Task: Search one way flight ticket for 2 adults, 2 children, 2 infants in seat in first from Bloomington/normal: Central Illinois Regional Airport At Bloomington-normal to Riverton: Central Wyoming Regional Airport (was Riverton Regional) on 5-4-2023. Choice of flights is Royal air maroc. Number of bags: 2 checked bags. Price is upto 86000. Outbound departure time preference is 17:15.
Action: Mouse moved to (328, 315)
Screenshot: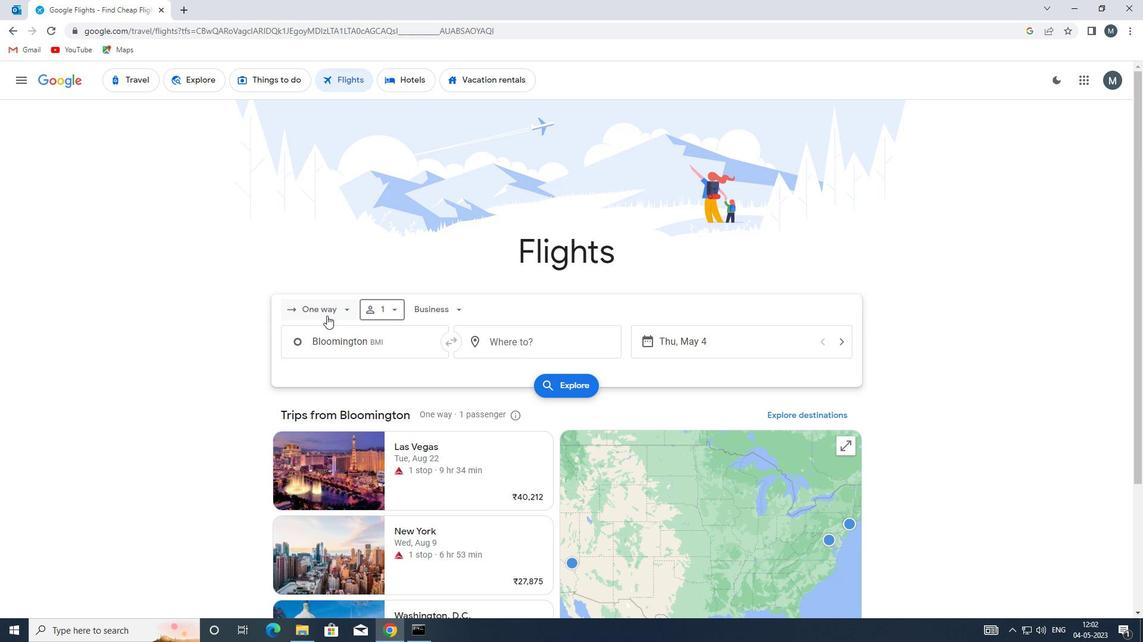 
Action: Mouse pressed left at (328, 315)
Screenshot: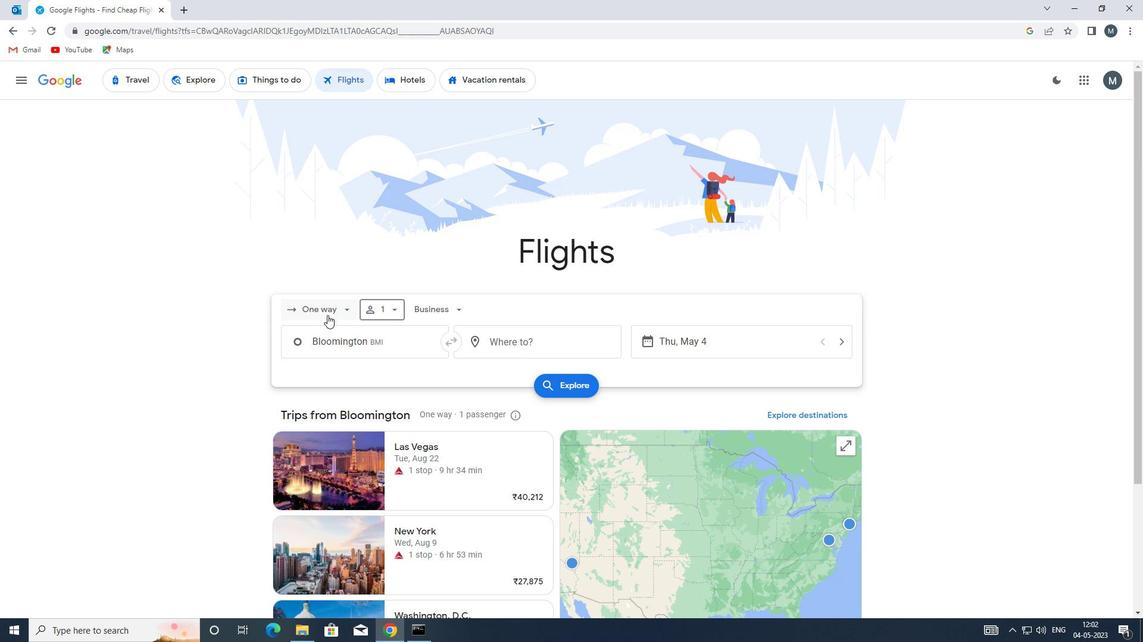 
Action: Mouse moved to (322, 366)
Screenshot: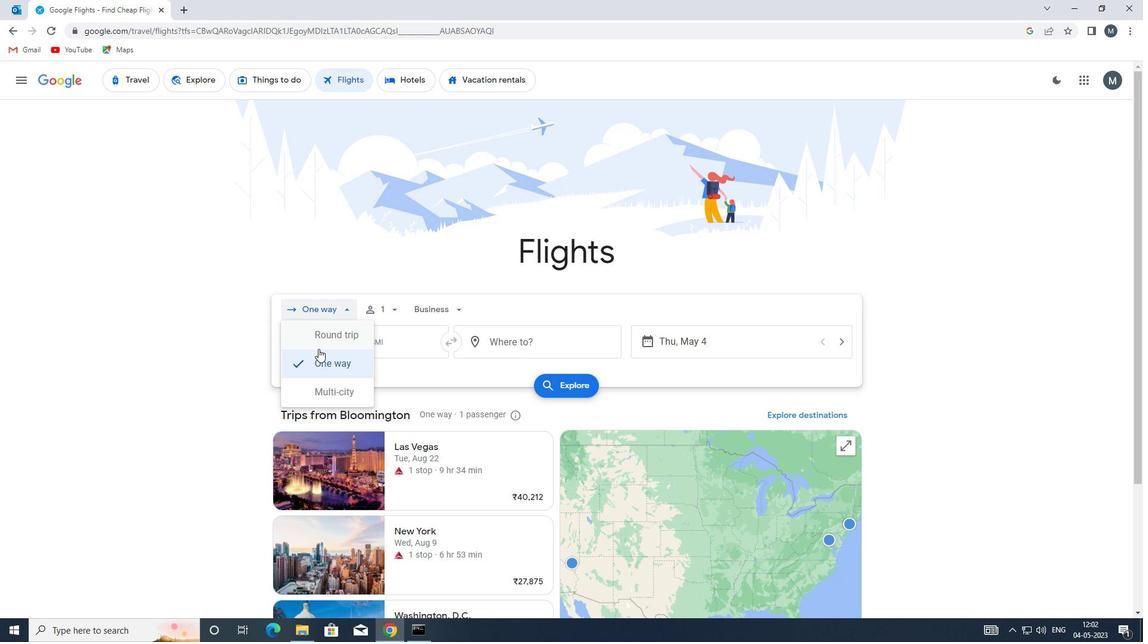 
Action: Mouse pressed left at (322, 366)
Screenshot: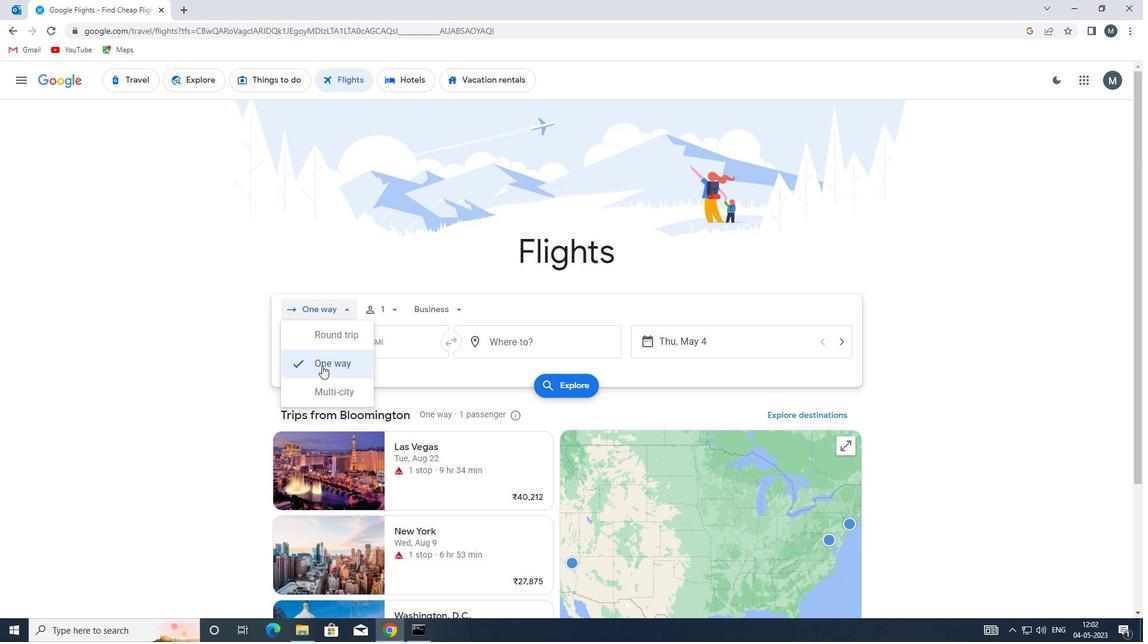 
Action: Mouse moved to (397, 314)
Screenshot: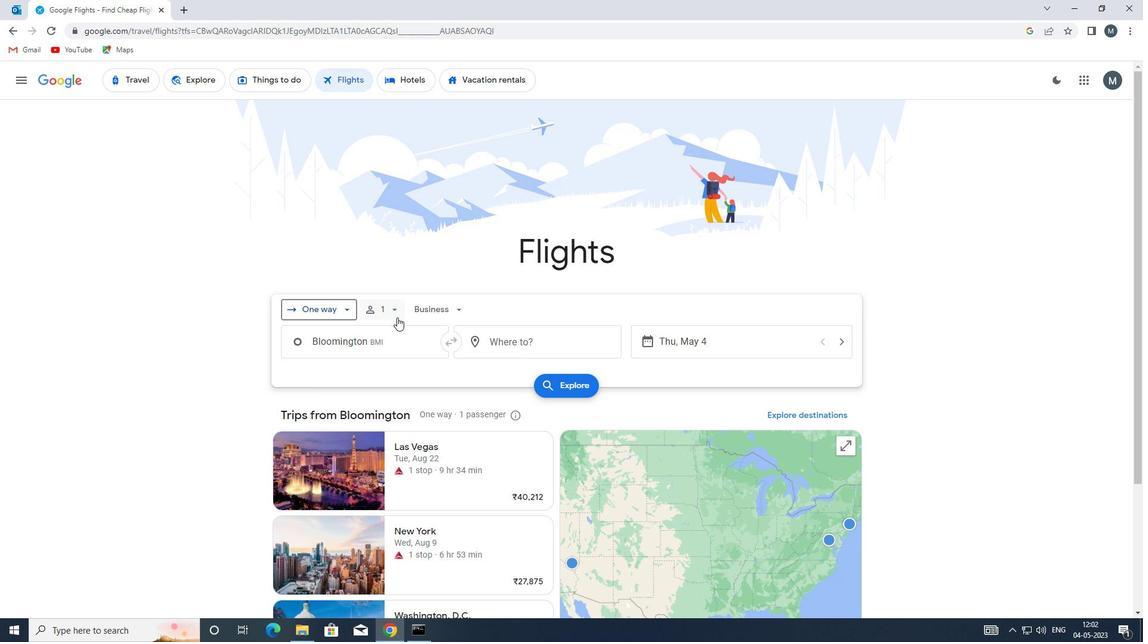 
Action: Mouse pressed left at (397, 314)
Screenshot: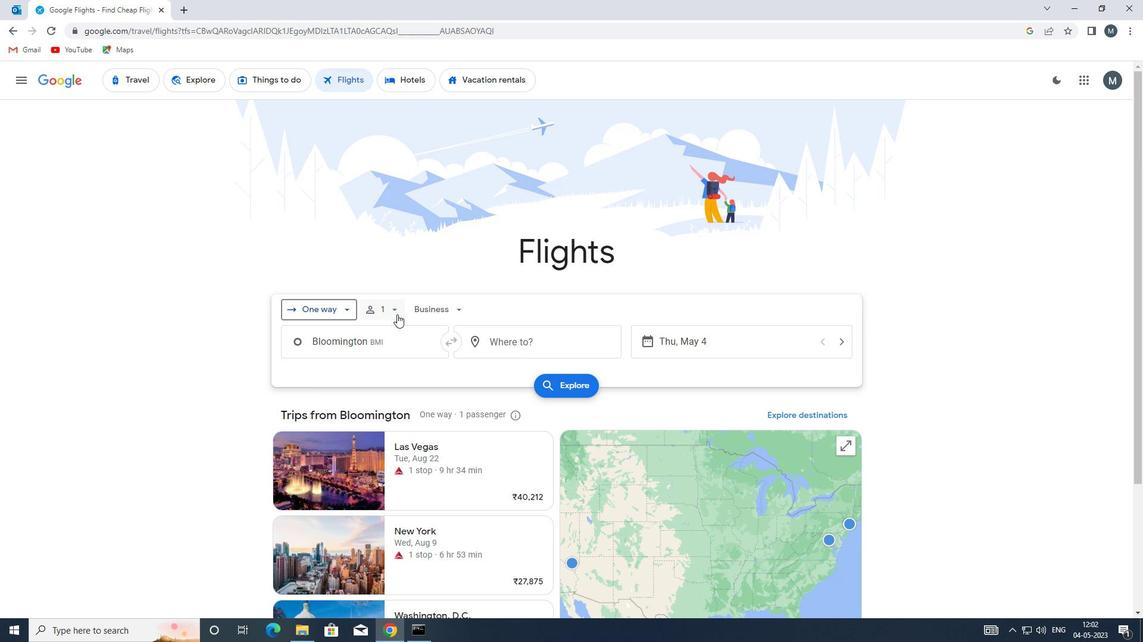 
Action: Mouse moved to (485, 339)
Screenshot: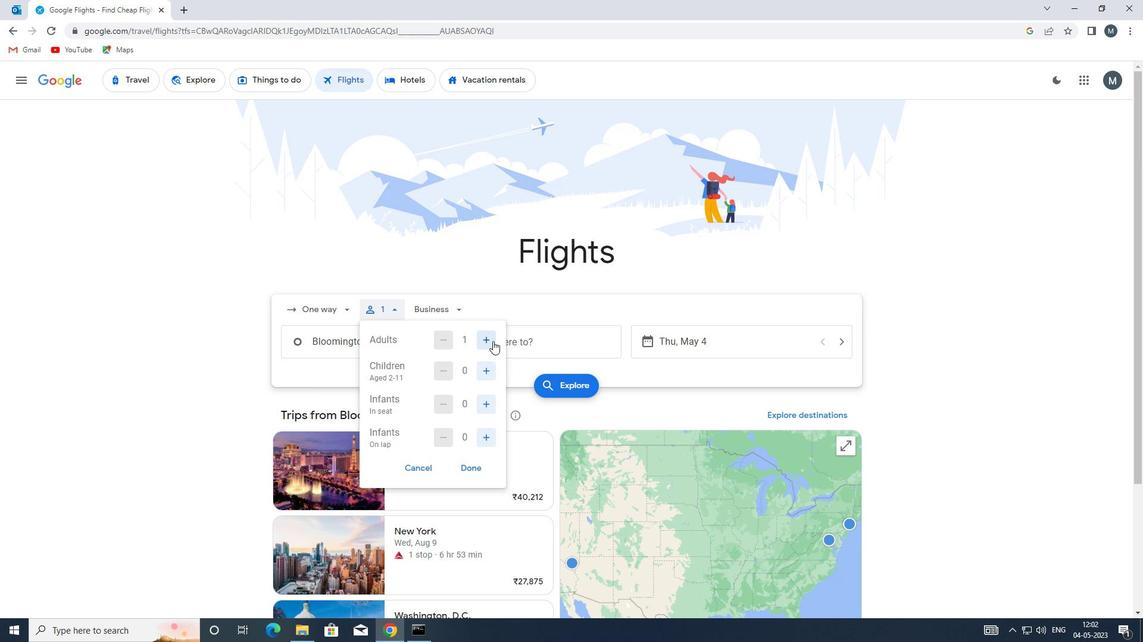 
Action: Mouse pressed left at (485, 339)
Screenshot: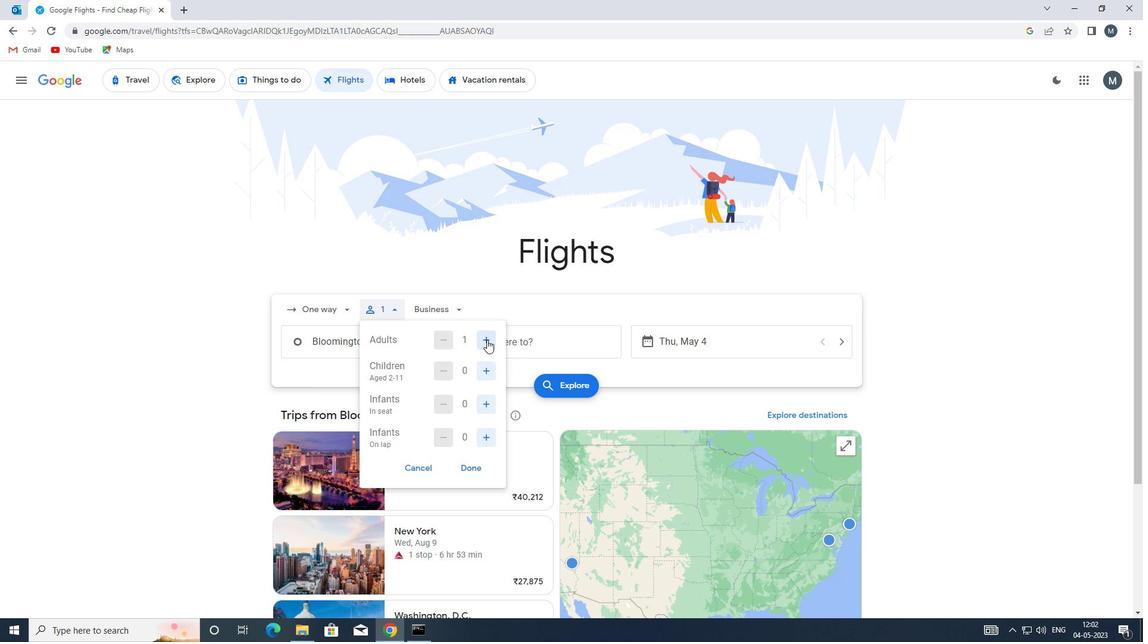 
Action: Mouse moved to (483, 366)
Screenshot: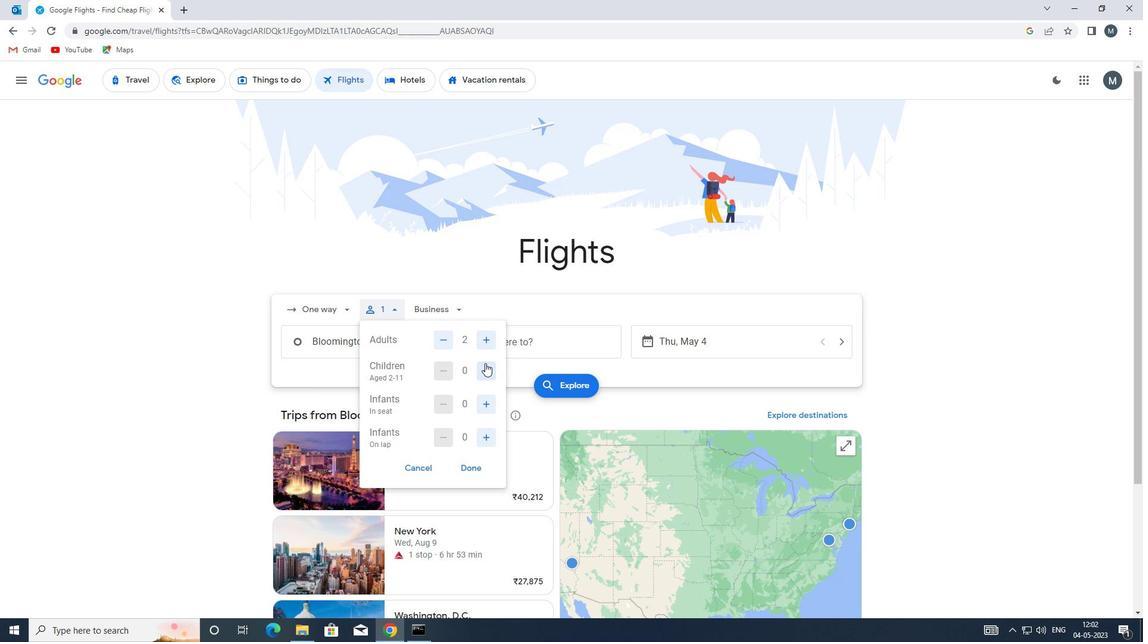 
Action: Mouse pressed left at (483, 366)
Screenshot: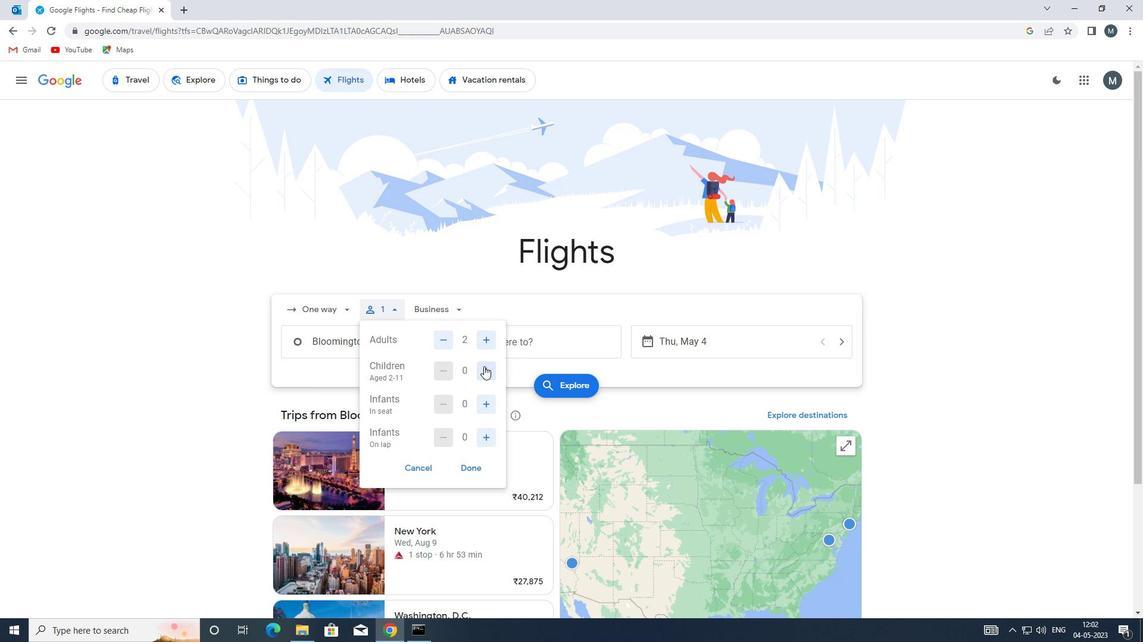 
Action: Mouse moved to (483, 367)
Screenshot: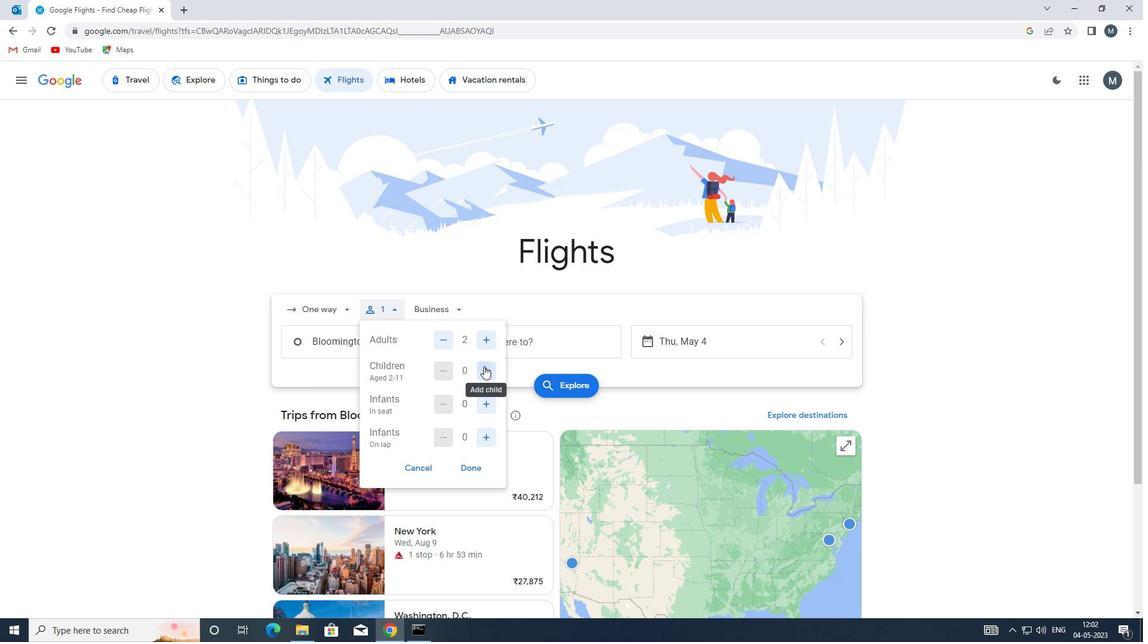 
Action: Mouse pressed left at (483, 367)
Screenshot: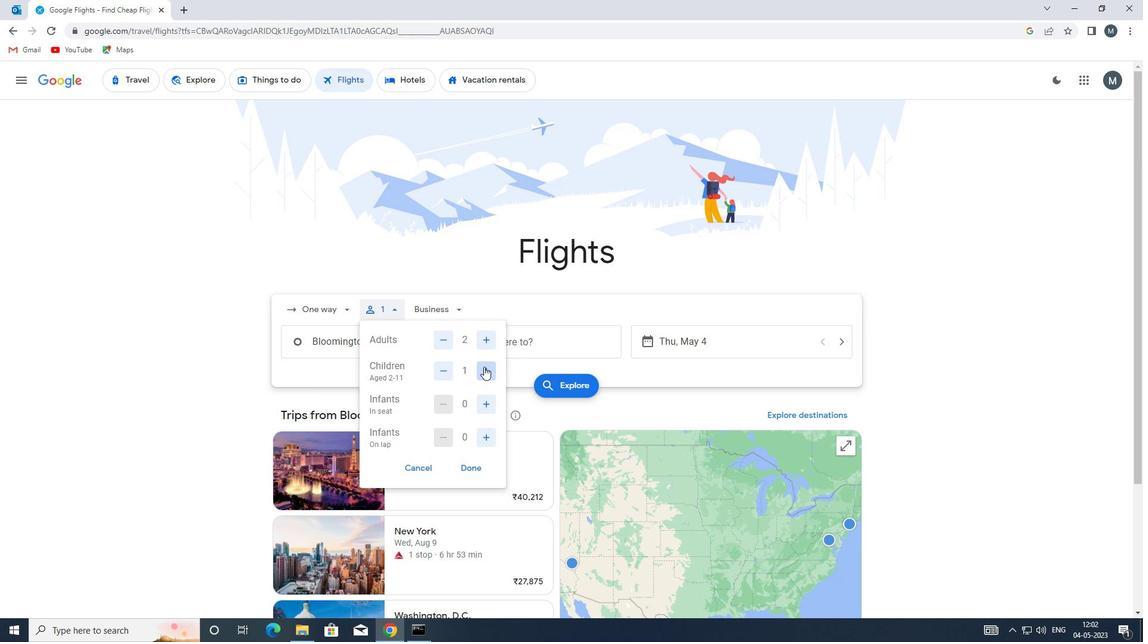 
Action: Mouse moved to (486, 400)
Screenshot: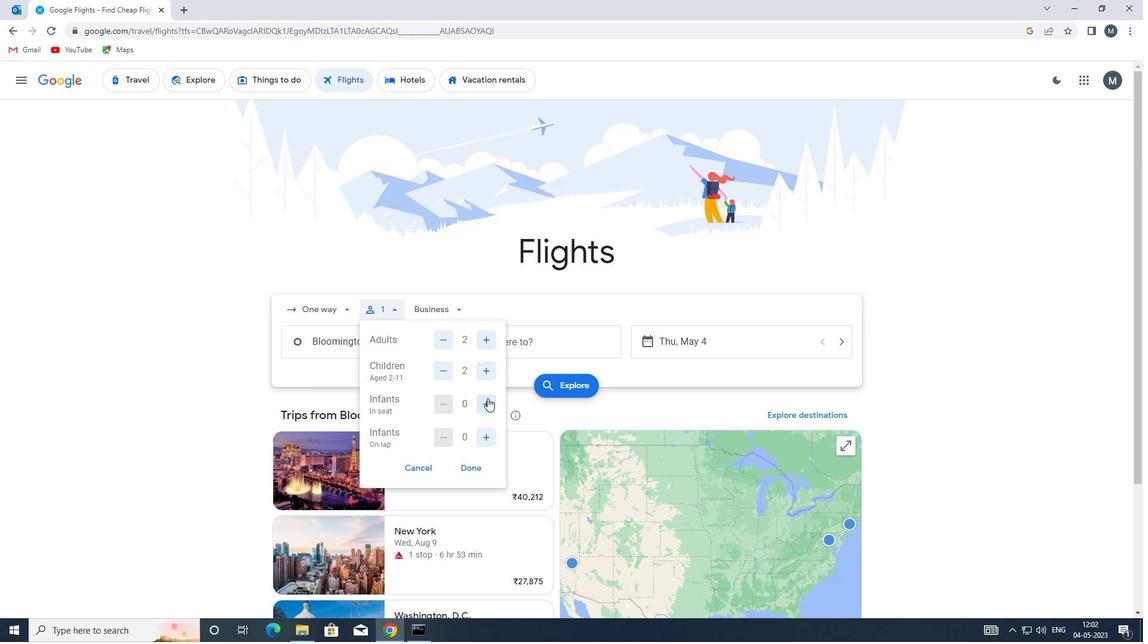 
Action: Mouse pressed left at (486, 400)
Screenshot: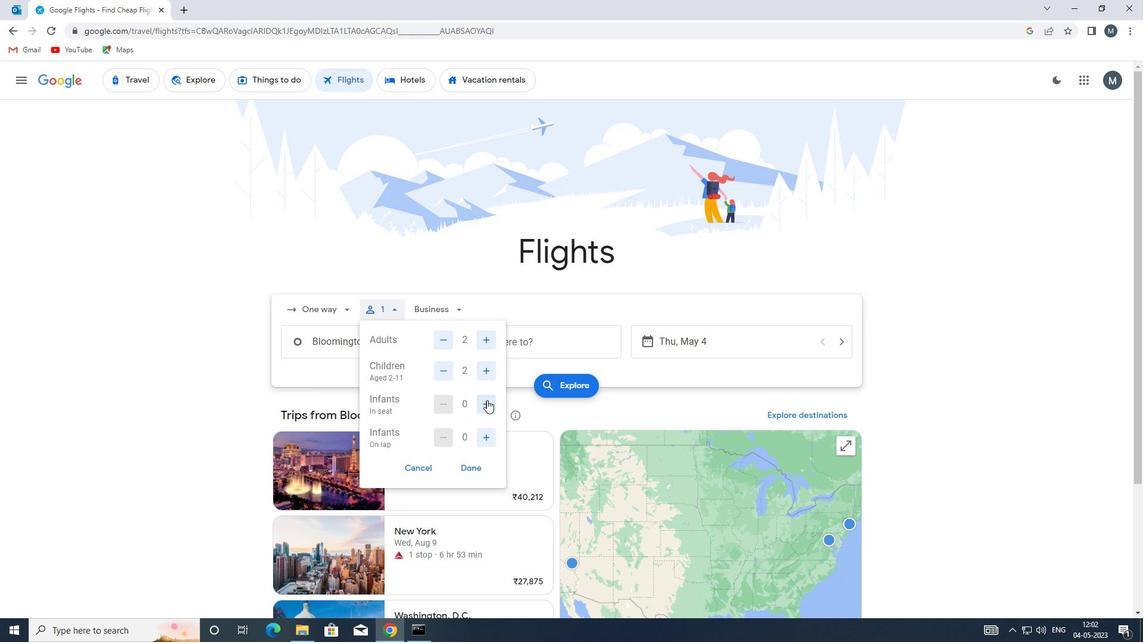 
Action: Mouse moved to (485, 400)
Screenshot: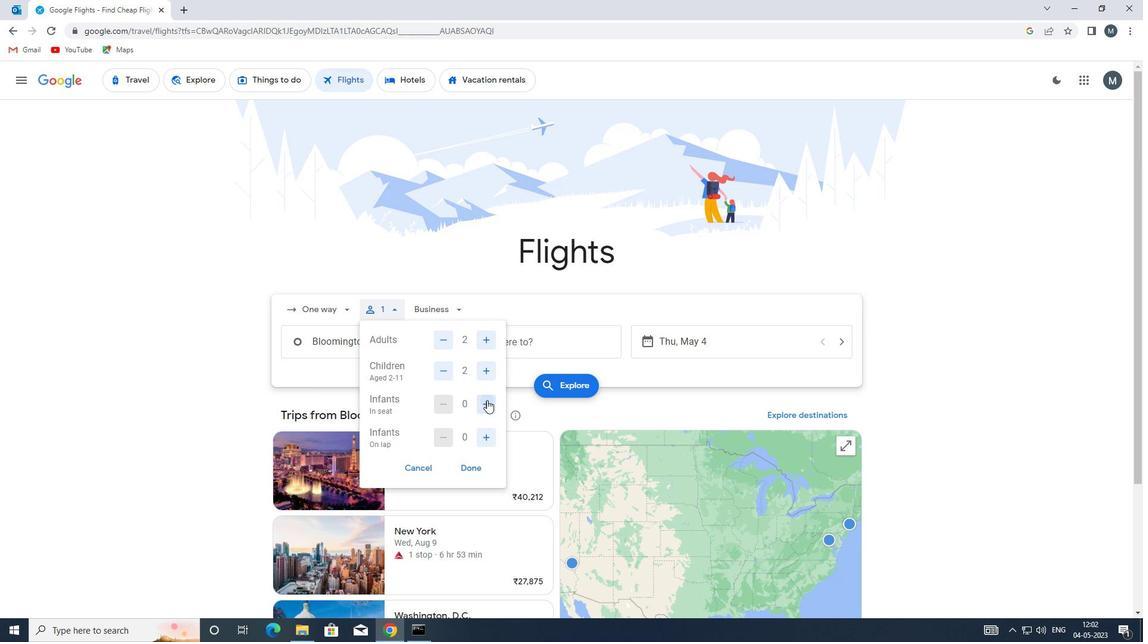 
Action: Mouse pressed left at (485, 400)
Screenshot: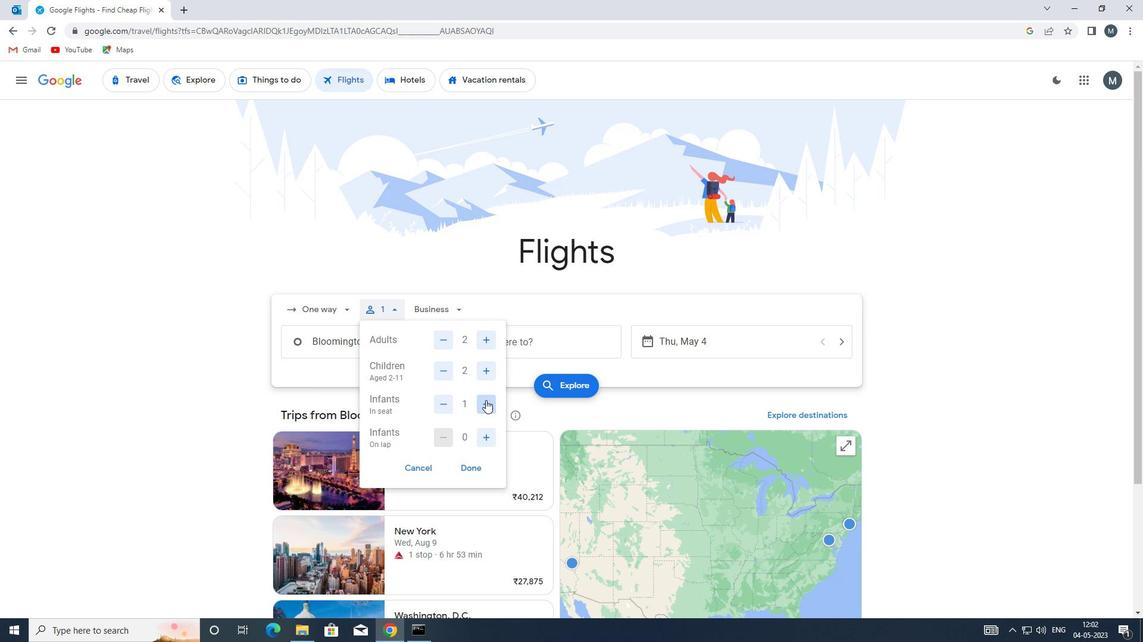 
Action: Mouse moved to (478, 466)
Screenshot: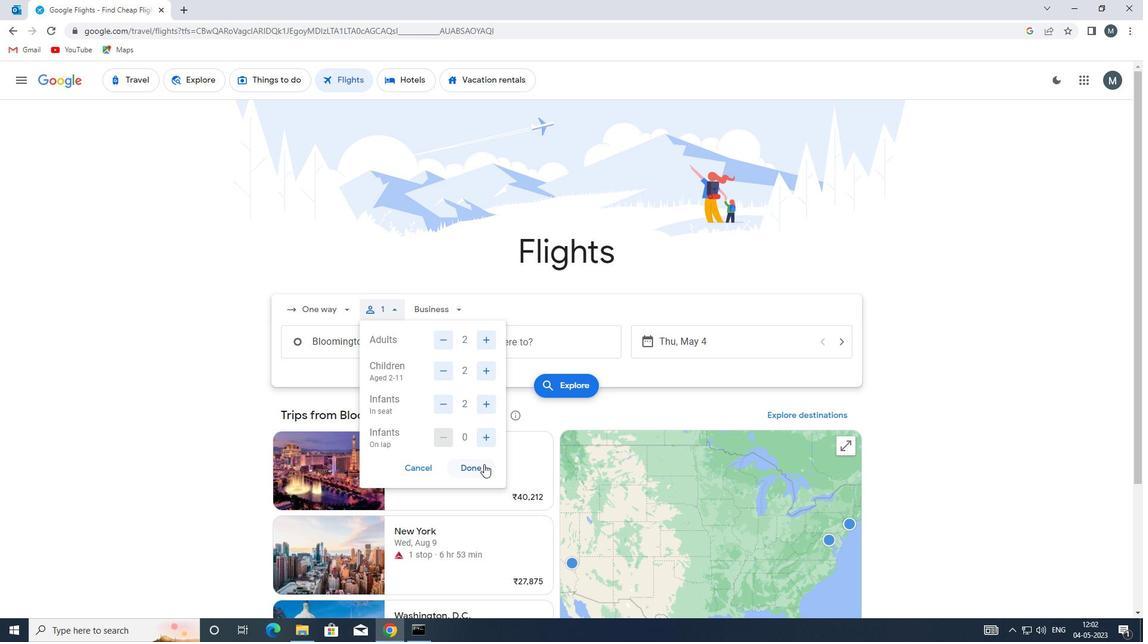
Action: Mouse pressed left at (478, 466)
Screenshot: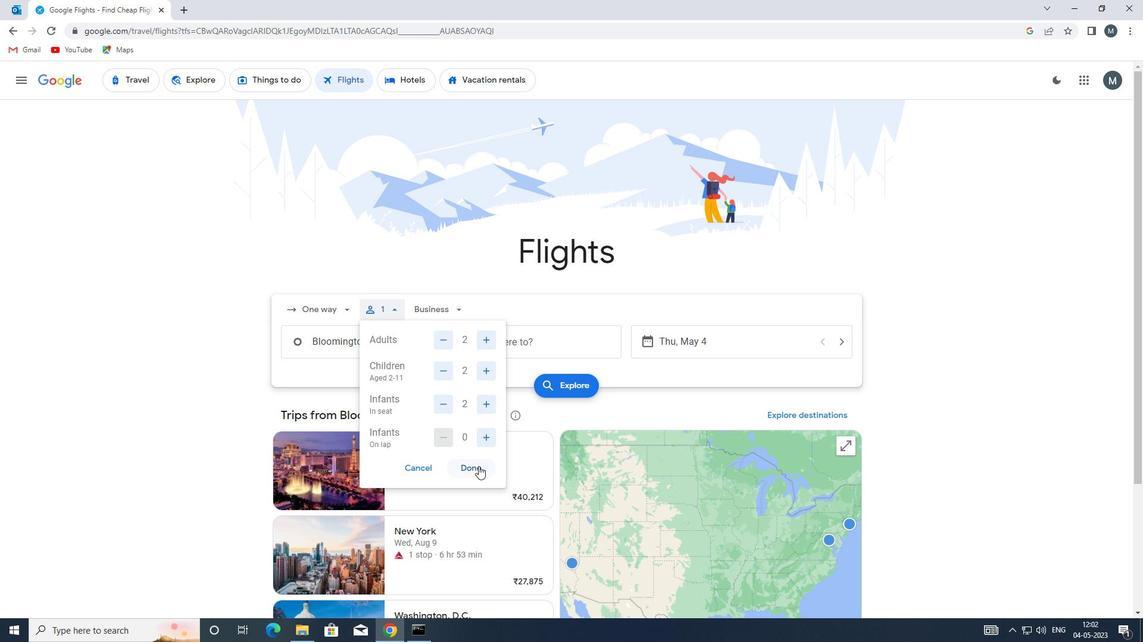 
Action: Mouse moved to (460, 314)
Screenshot: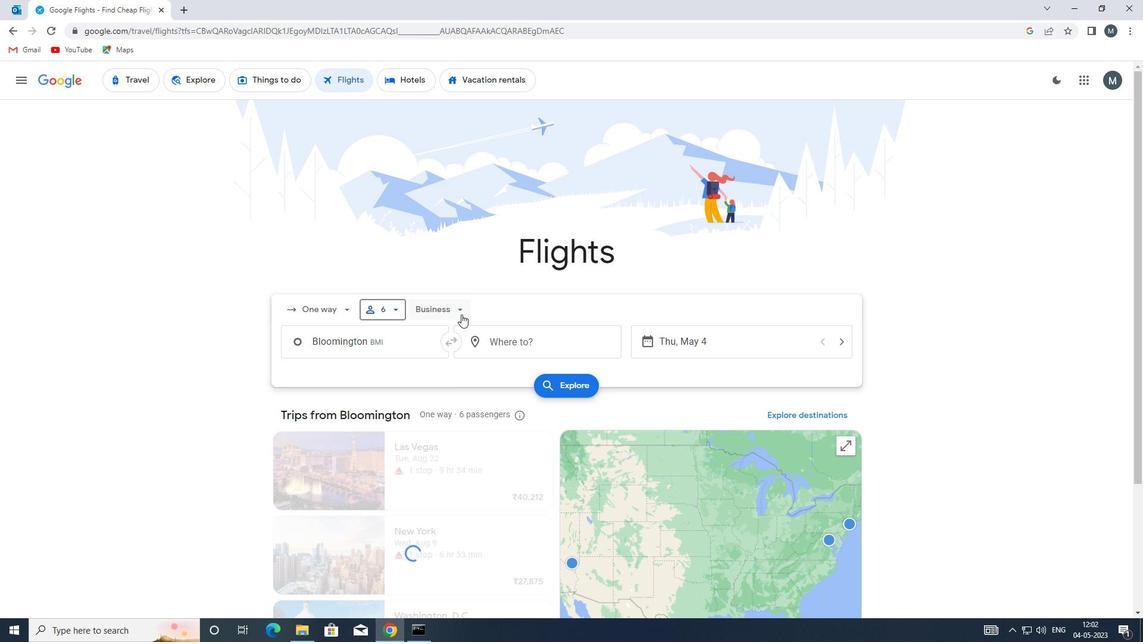 
Action: Mouse pressed left at (460, 314)
Screenshot: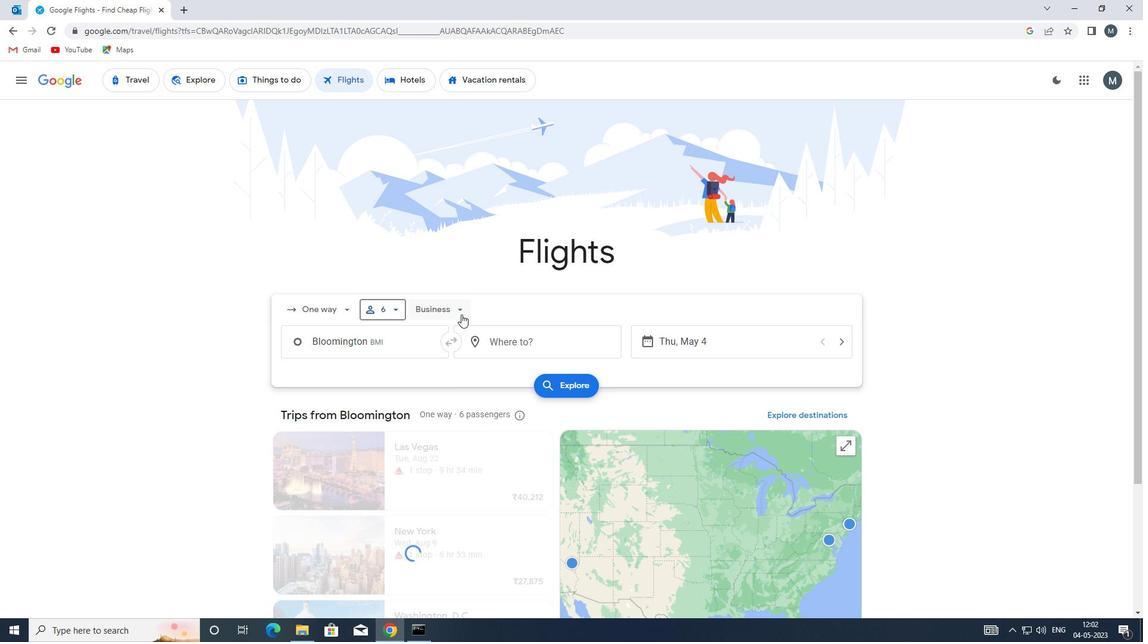 
Action: Mouse moved to (471, 417)
Screenshot: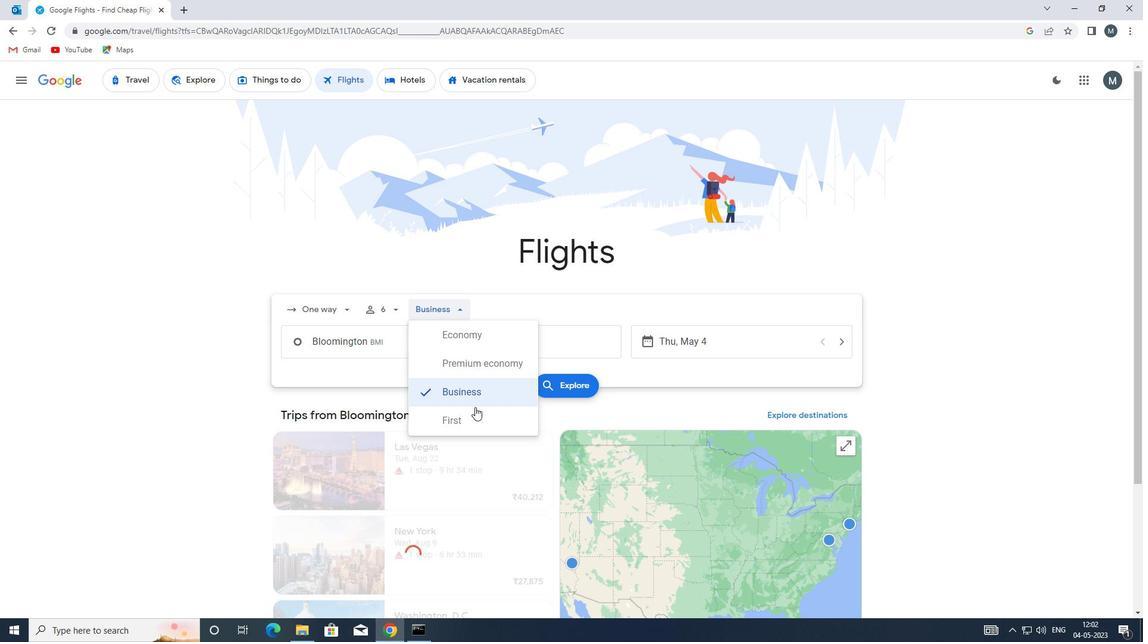 
Action: Mouse pressed left at (471, 417)
Screenshot: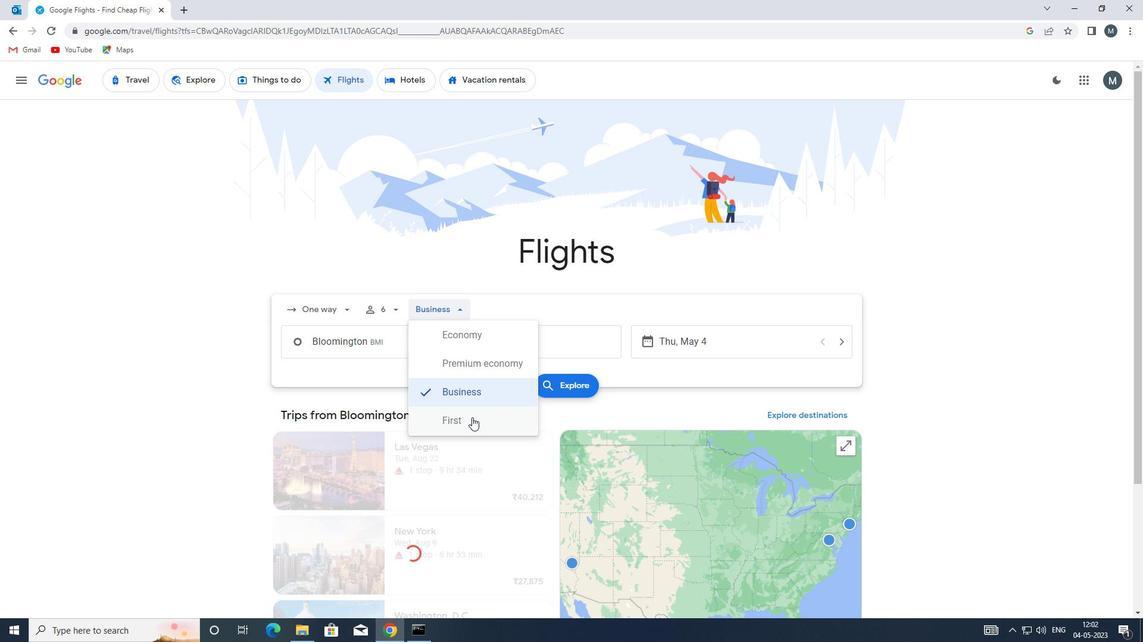 
Action: Mouse moved to (380, 343)
Screenshot: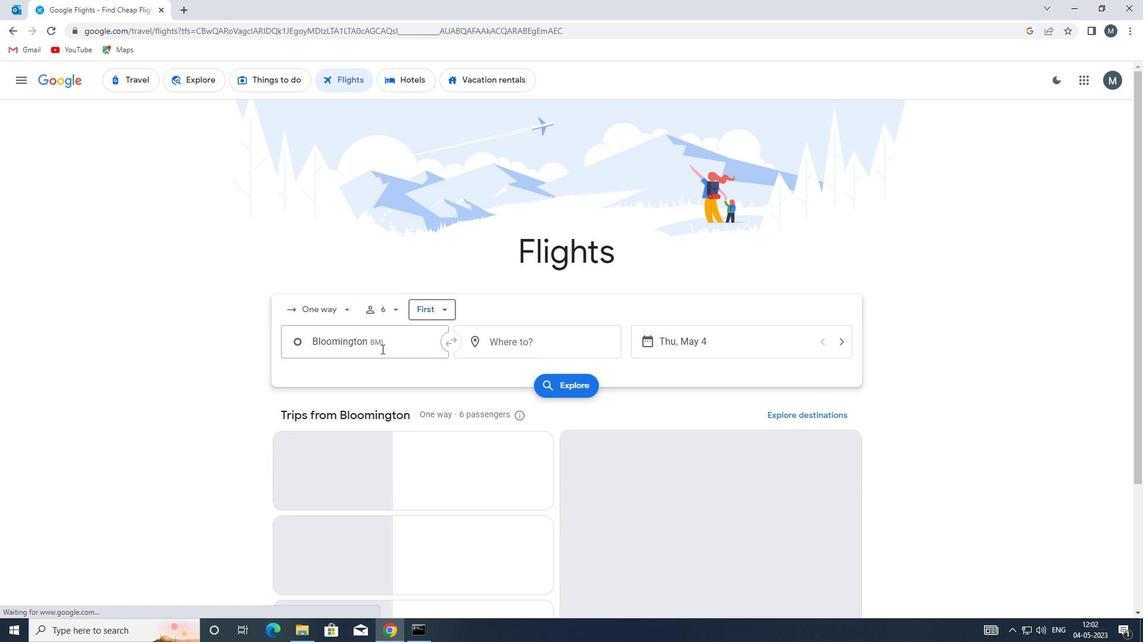 
Action: Mouse pressed left at (380, 343)
Screenshot: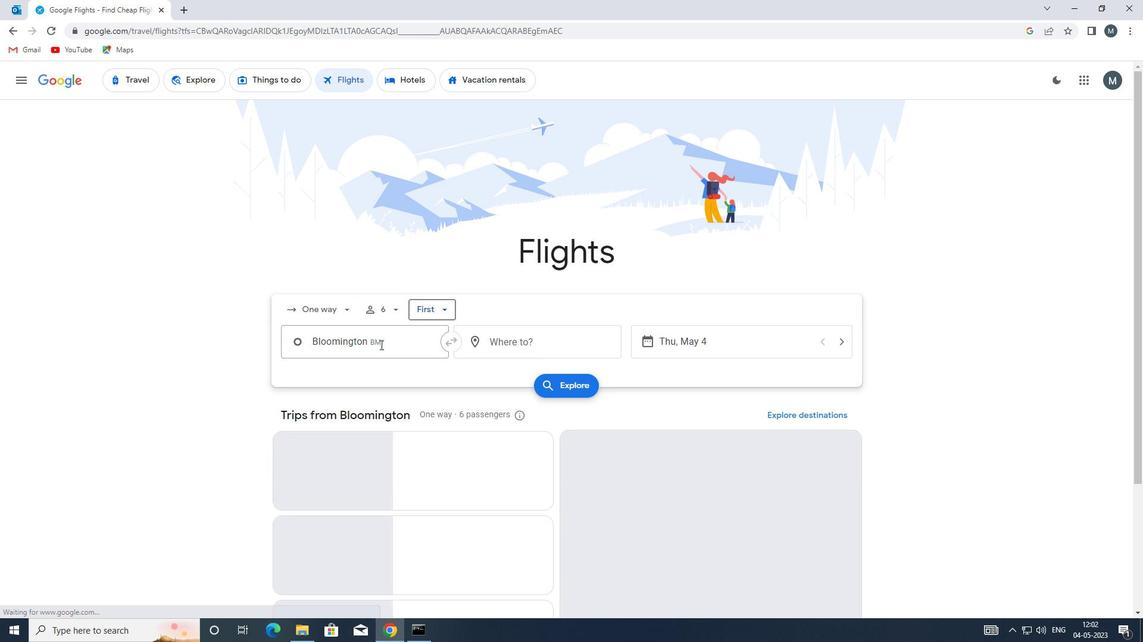 
Action: Key pressed bmi
Screenshot: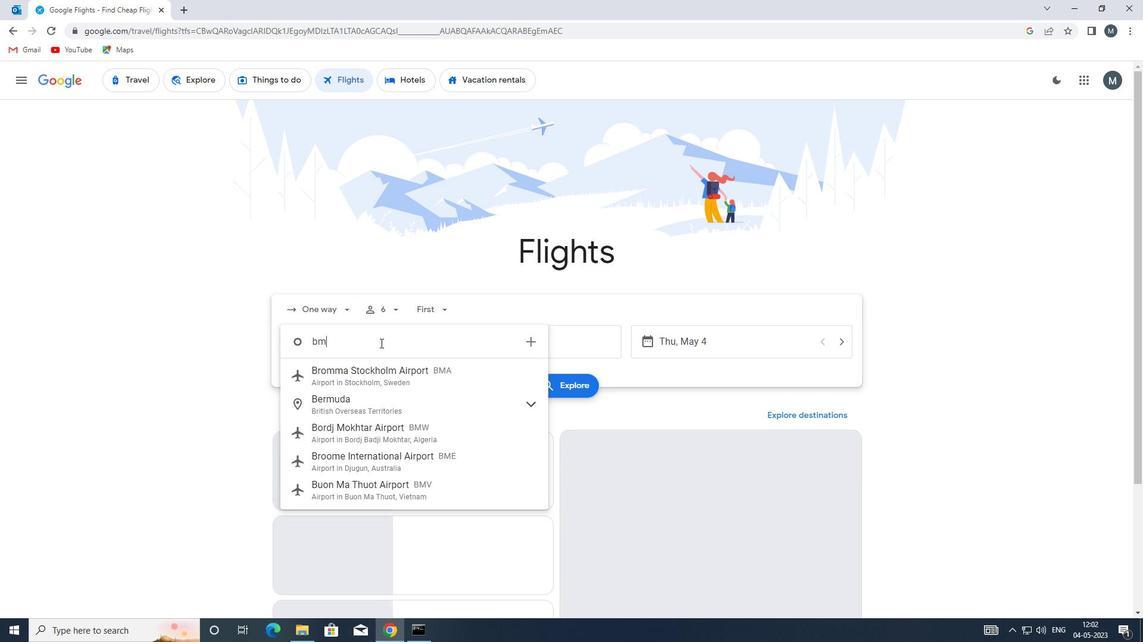 
Action: Mouse moved to (434, 379)
Screenshot: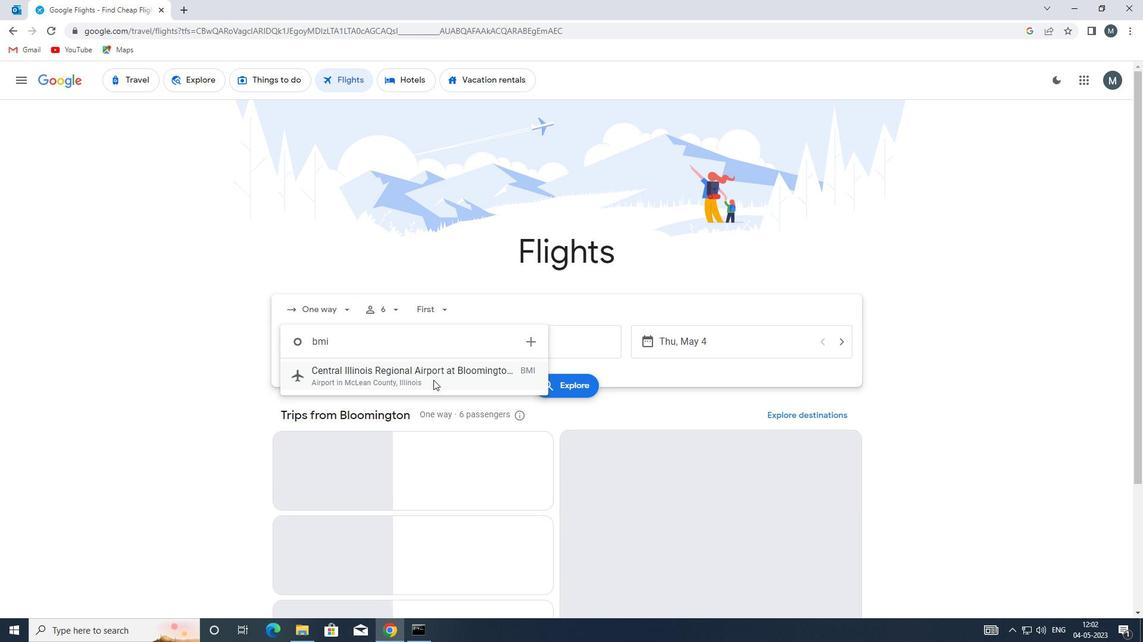 
Action: Mouse pressed left at (434, 379)
Screenshot: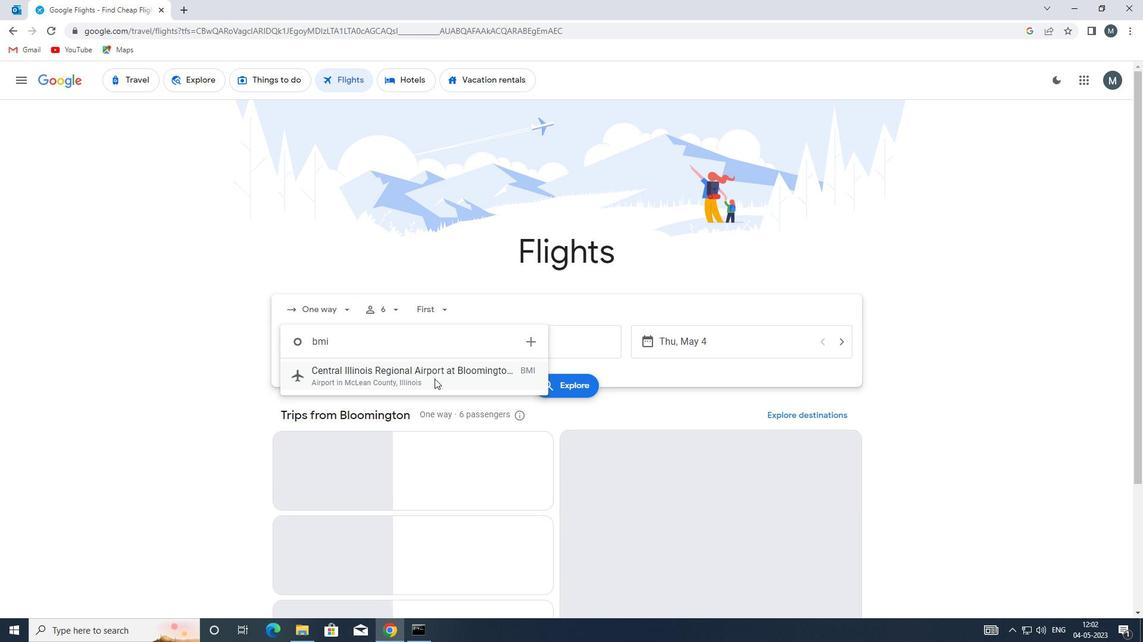 
Action: Mouse moved to (532, 347)
Screenshot: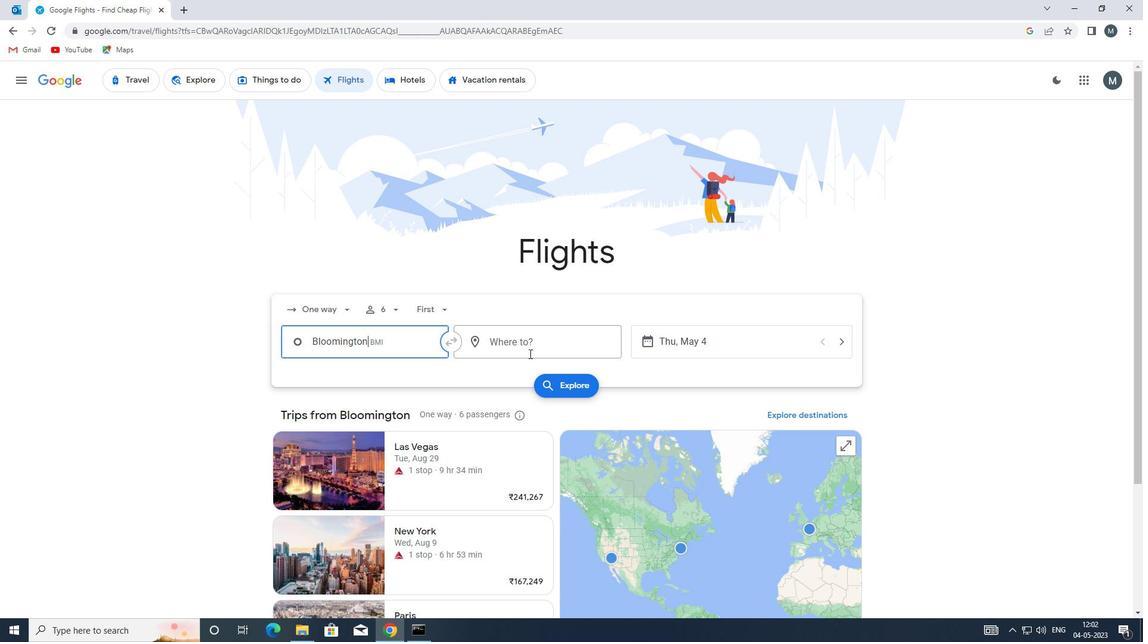 
Action: Mouse pressed left at (532, 347)
Screenshot: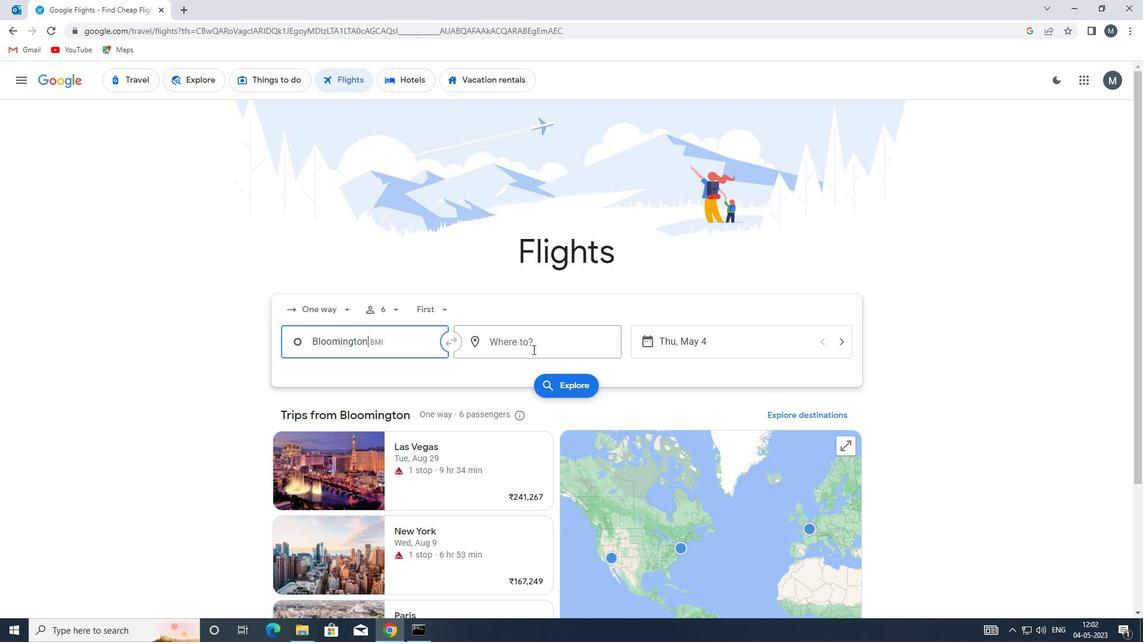 
Action: Mouse moved to (532, 347)
Screenshot: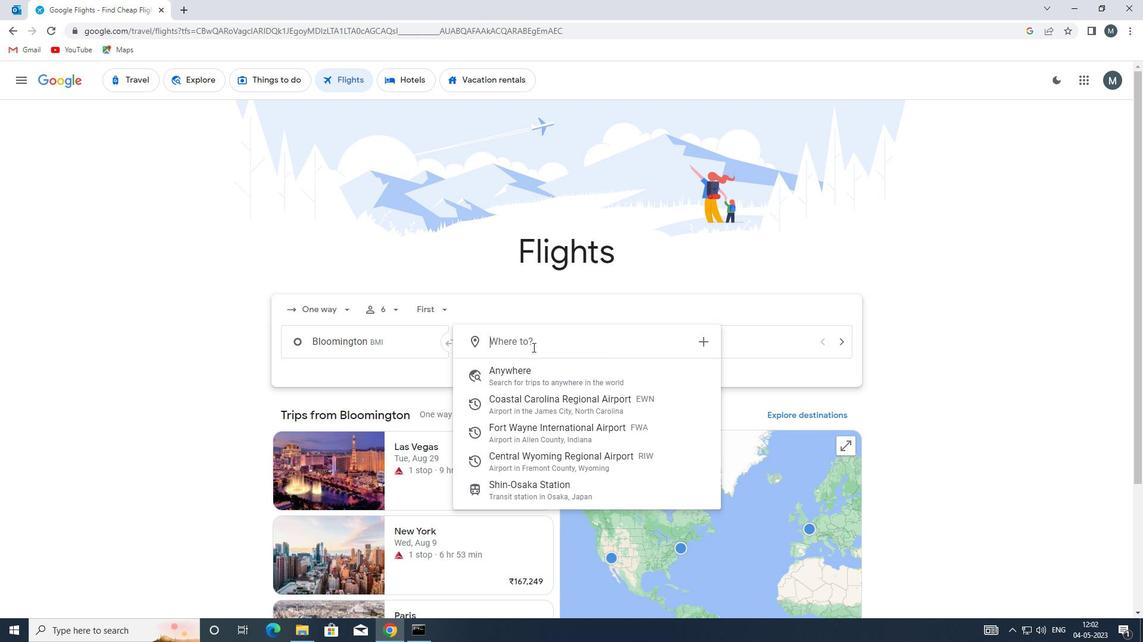 
Action: Key pressed riw
Screenshot: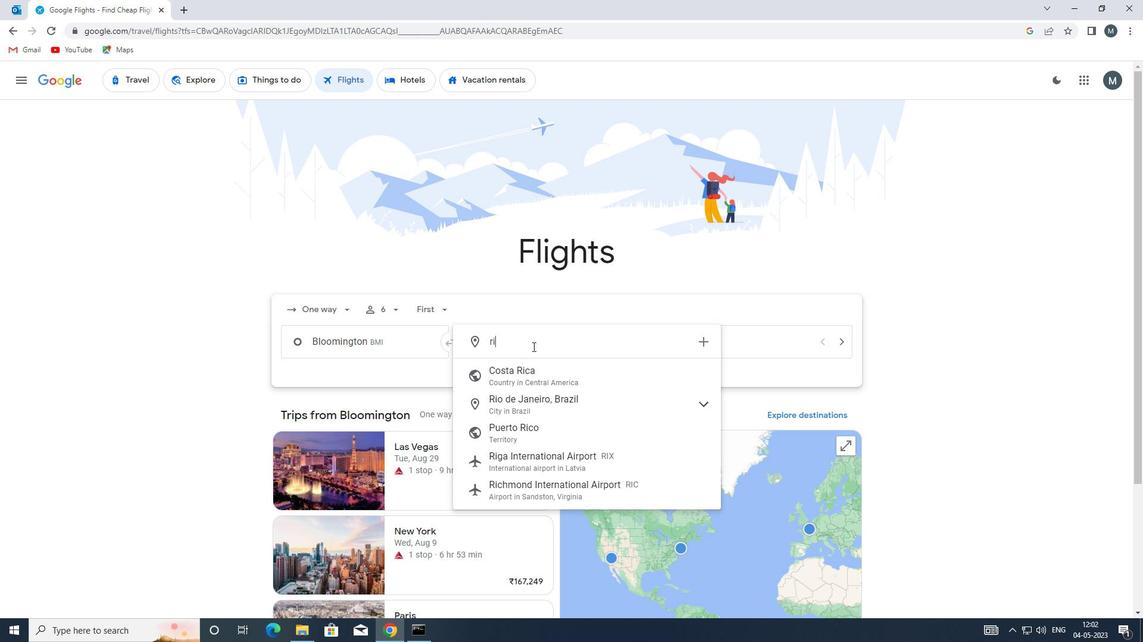 
Action: Mouse moved to (495, 376)
Screenshot: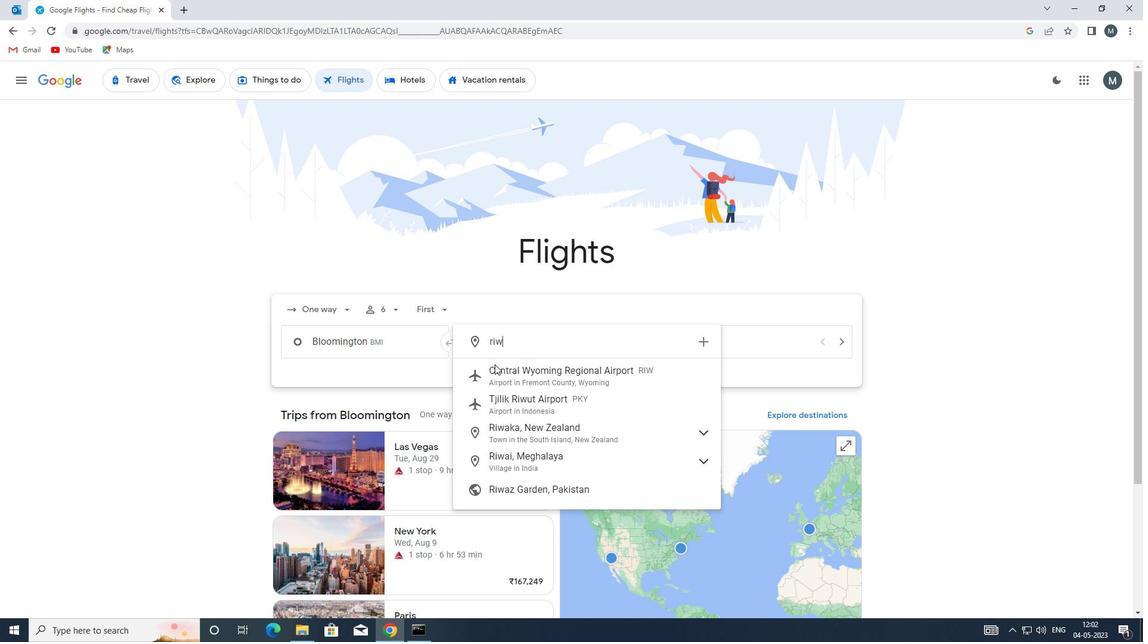 
Action: Mouse pressed left at (495, 376)
Screenshot: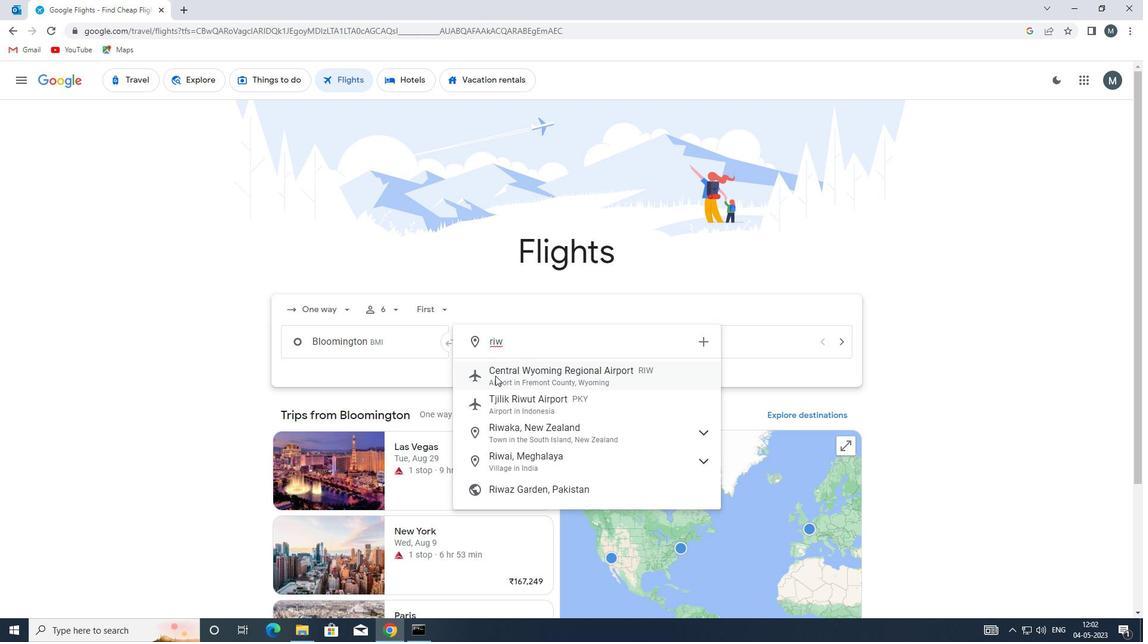 
Action: Mouse moved to (669, 342)
Screenshot: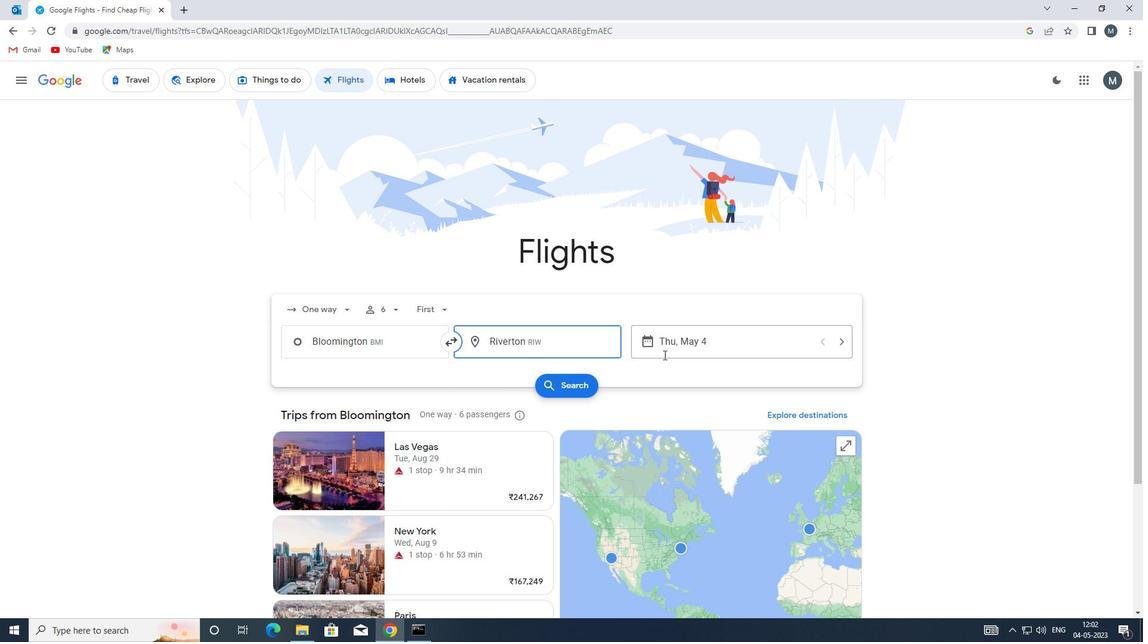
Action: Mouse pressed left at (669, 342)
Screenshot: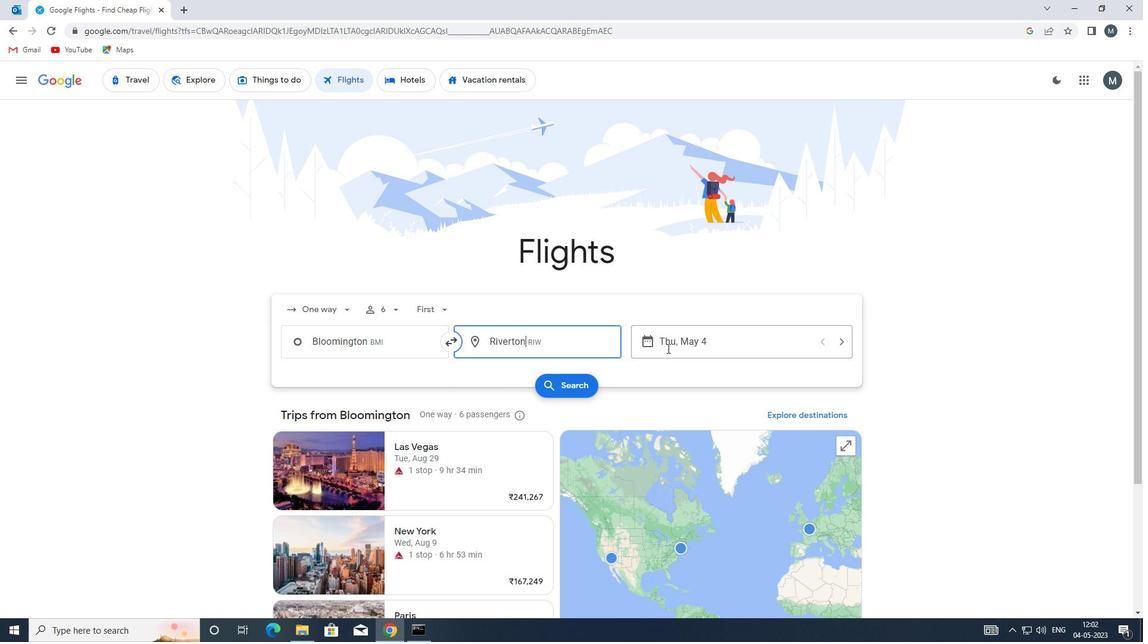 
Action: Mouse moved to (550, 397)
Screenshot: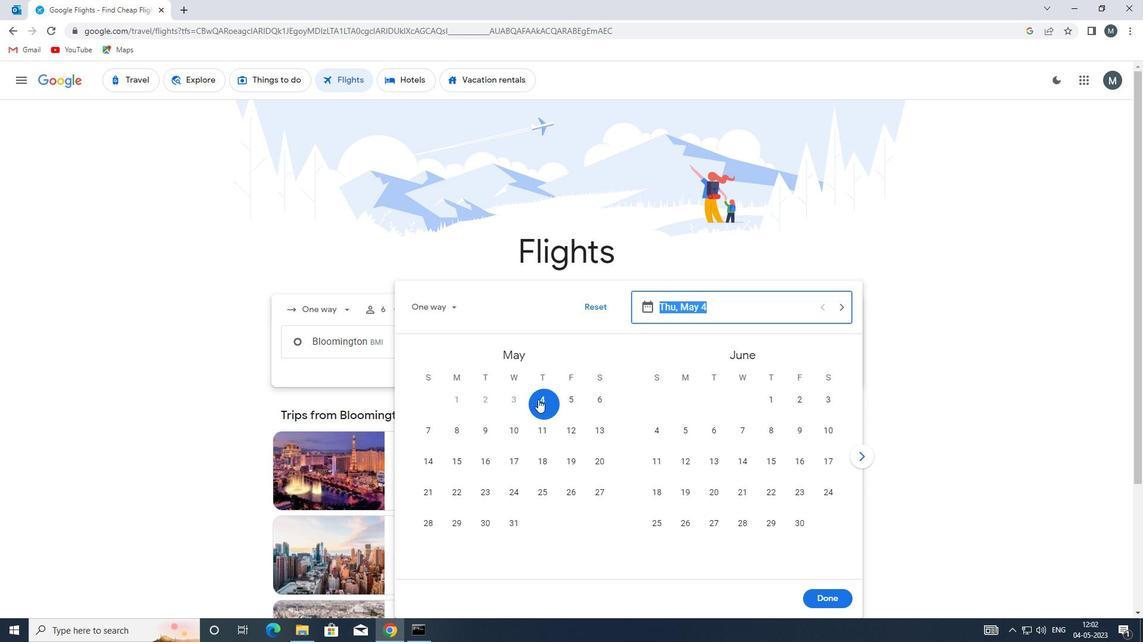 
Action: Mouse pressed left at (550, 397)
Screenshot: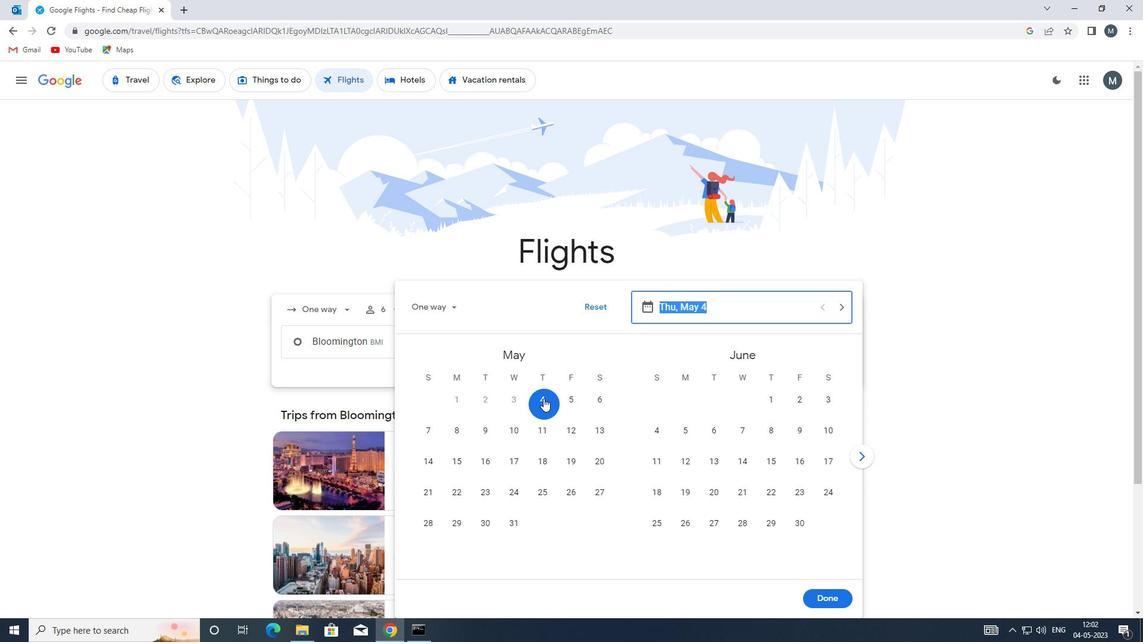 
Action: Mouse moved to (837, 598)
Screenshot: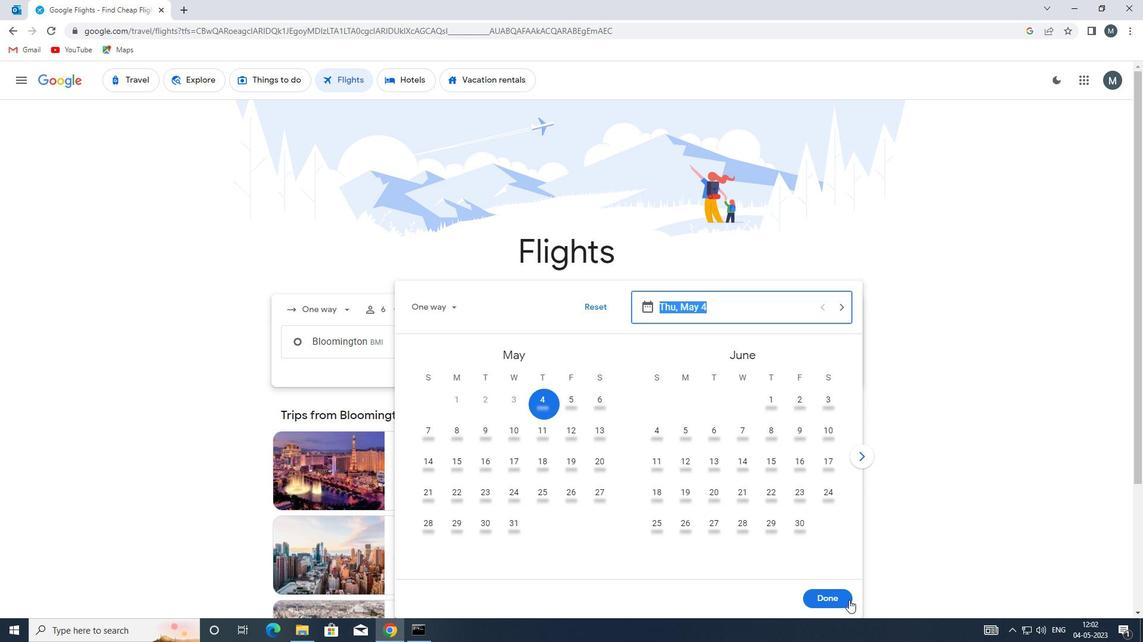 
Action: Mouse pressed left at (837, 598)
Screenshot: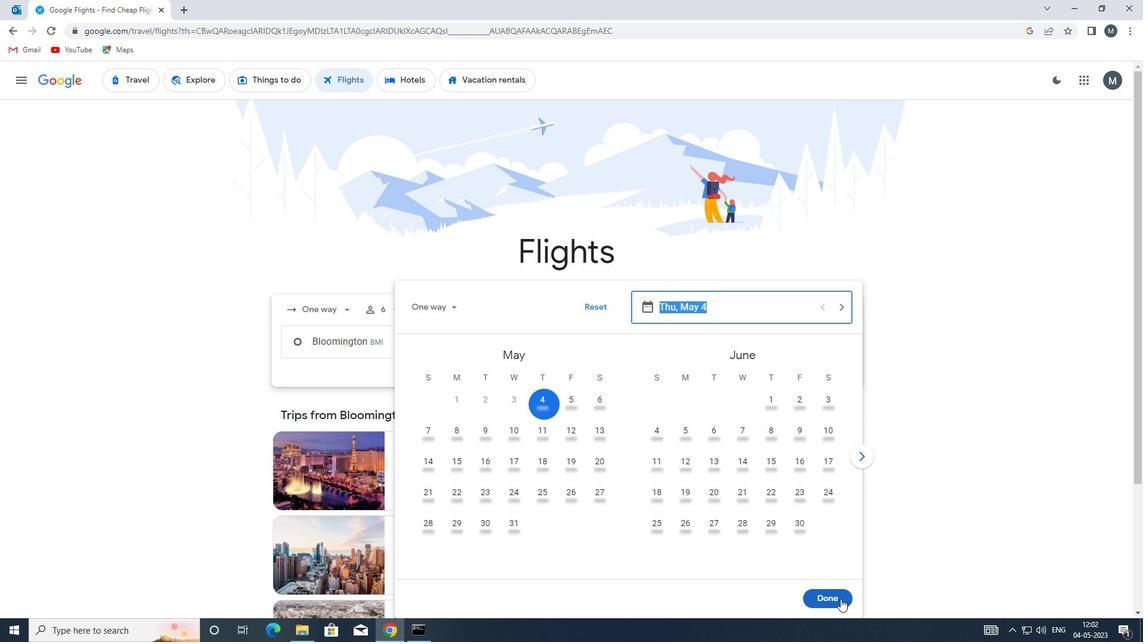 
Action: Mouse moved to (562, 391)
Screenshot: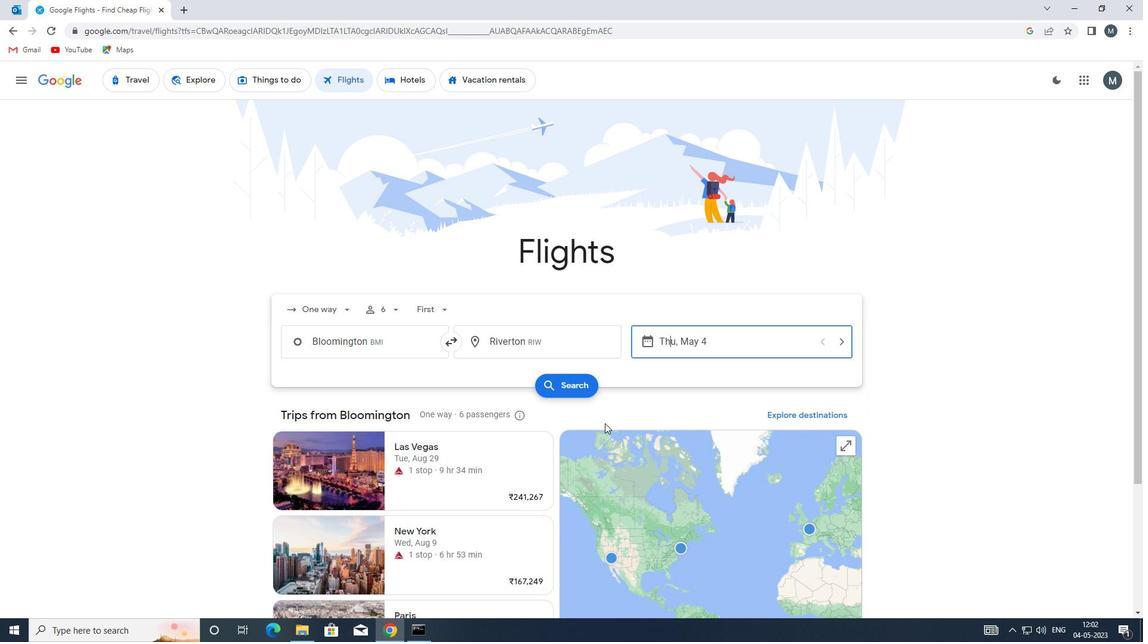 
Action: Mouse pressed left at (562, 391)
Screenshot: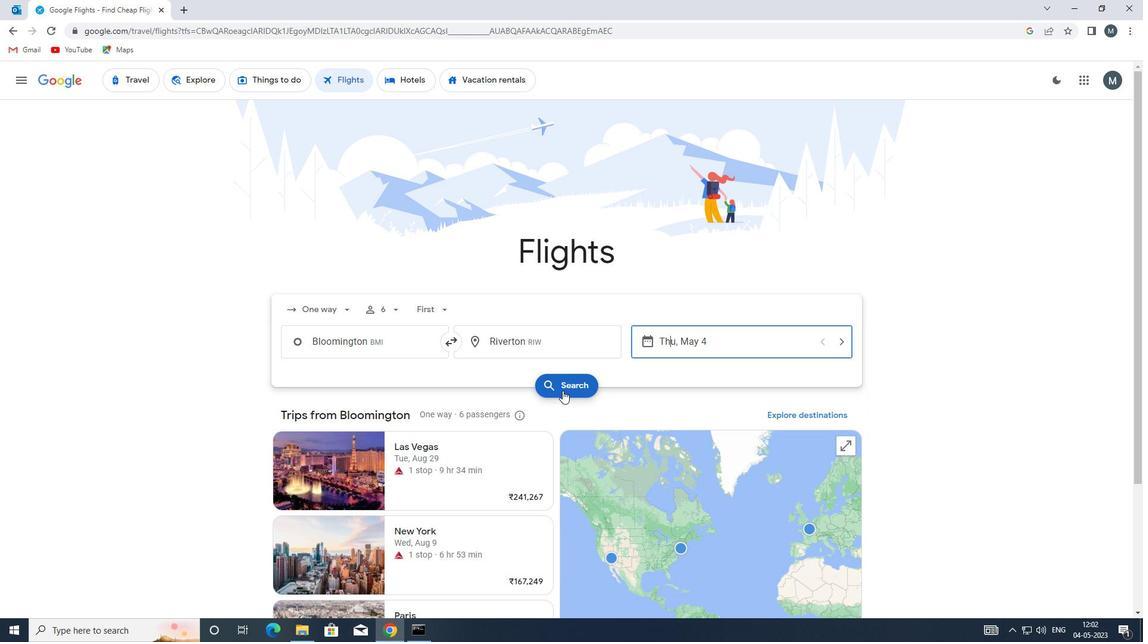 
Action: Mouse moved to (297, 194)
Screenshot: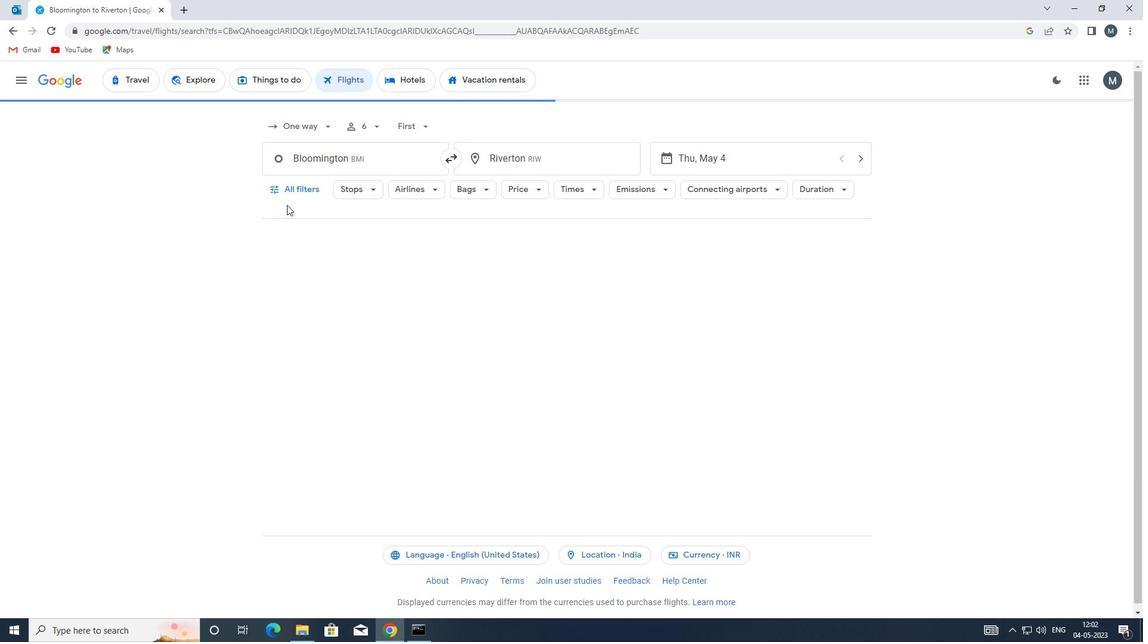 
Action: Mouse pressed left at (297, 194)
Screenshot: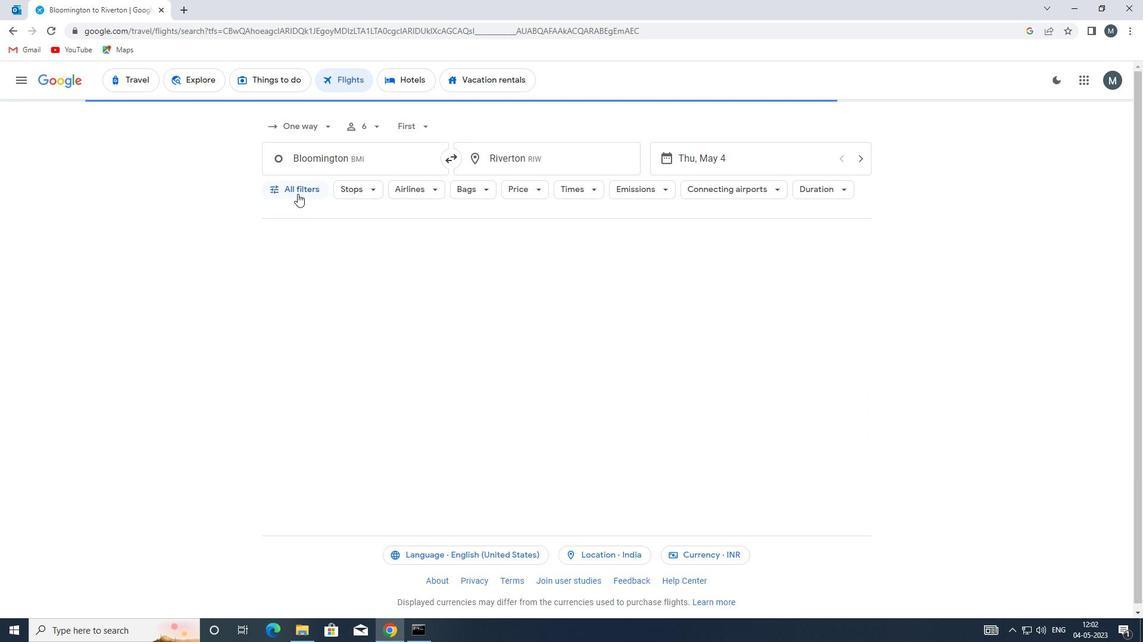 
Action: Mouse moved to (332, 288)
Screenshot: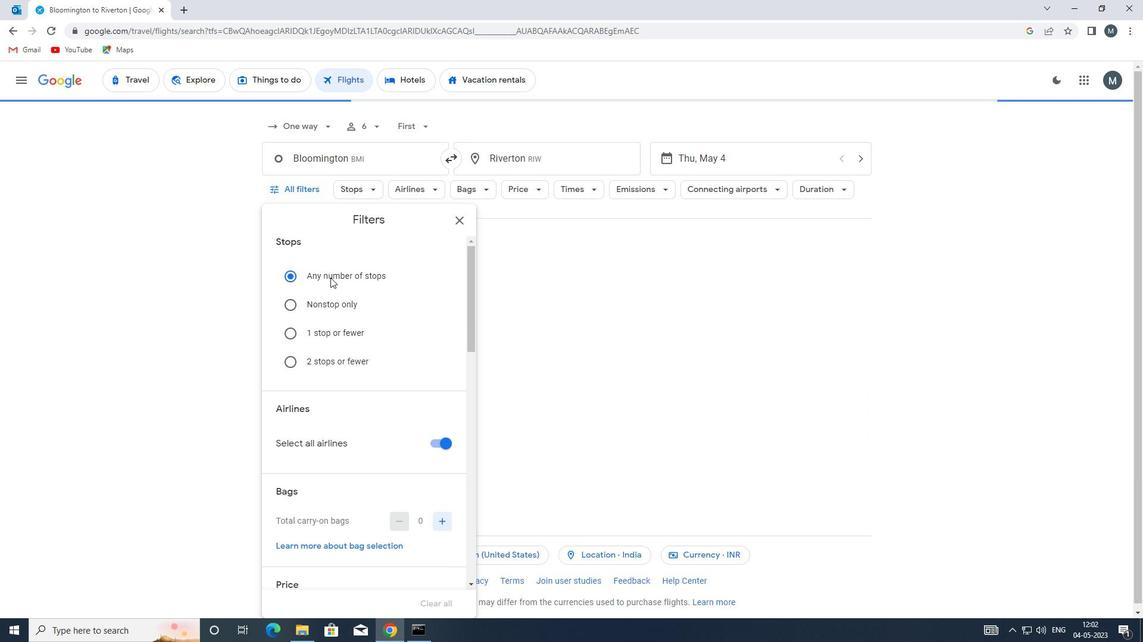 
Action: Mouse scrolled (332, 287) with delta (0, 0)
Screenshot: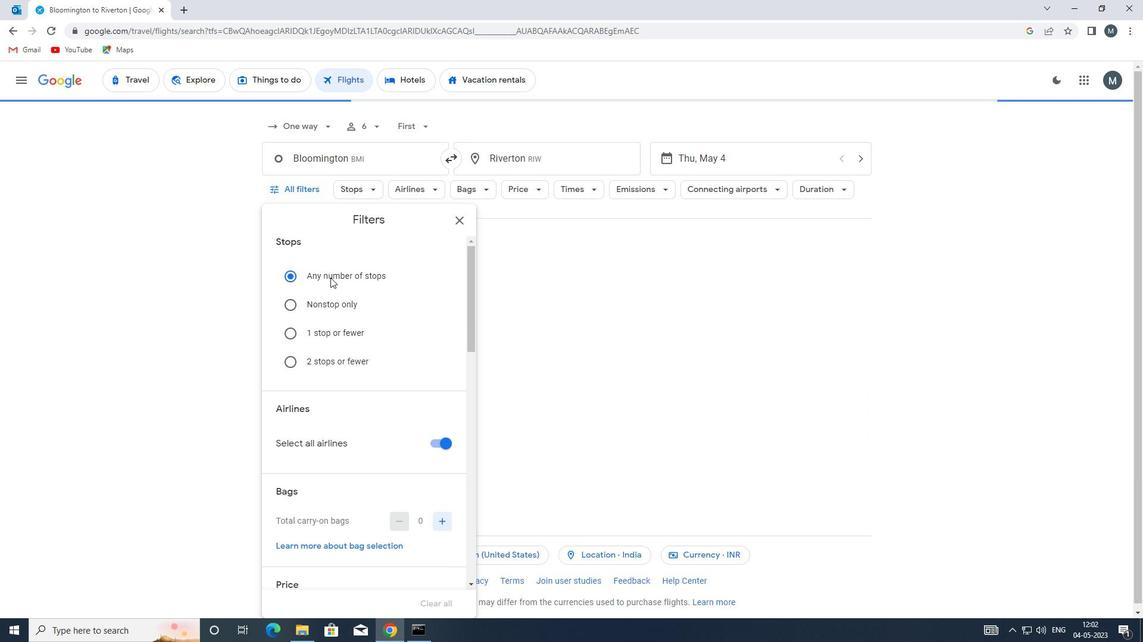 
Action: Mouse moved to (445, 383)
Screenshot: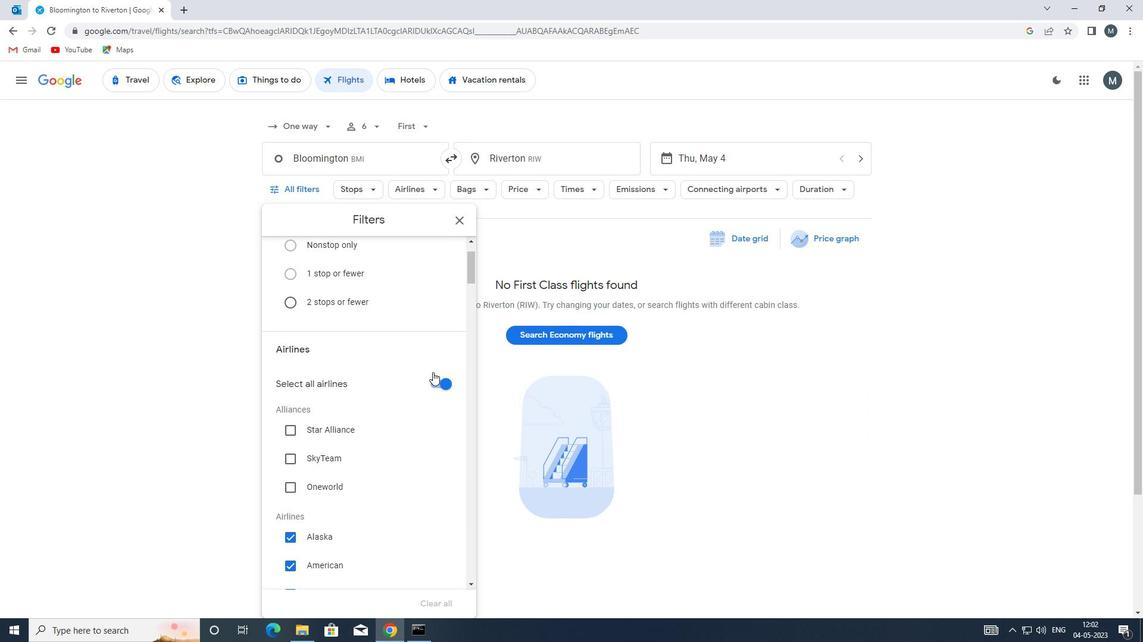 
Action: Mouse pressed left at (445, 383)
Screenshot: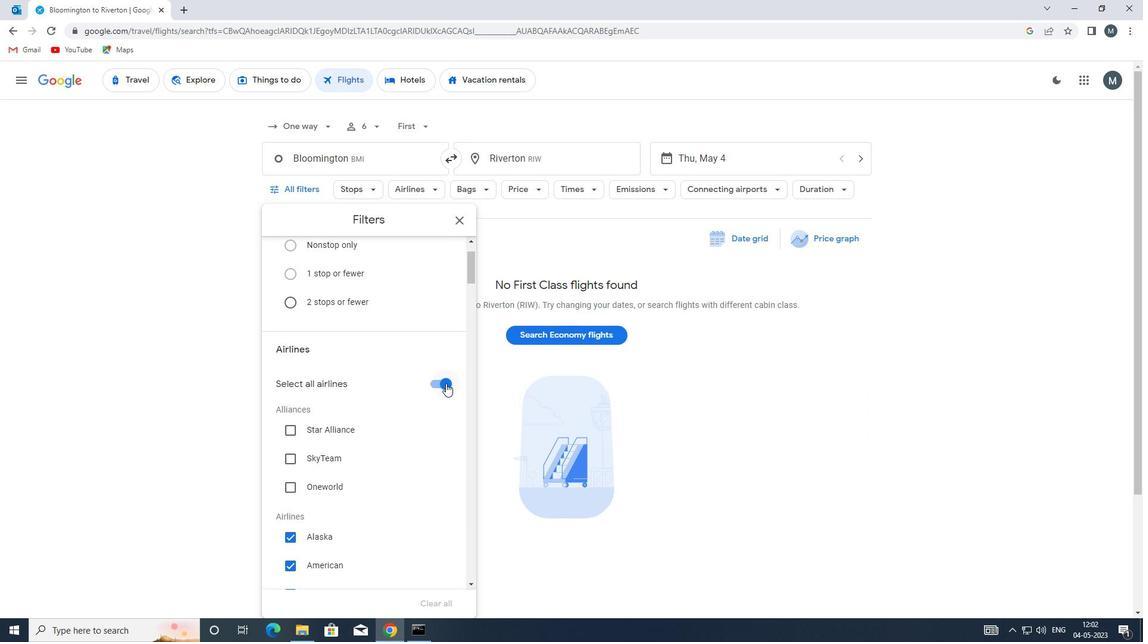 
Action: Mouse moved to (390, 379)
Screenshot: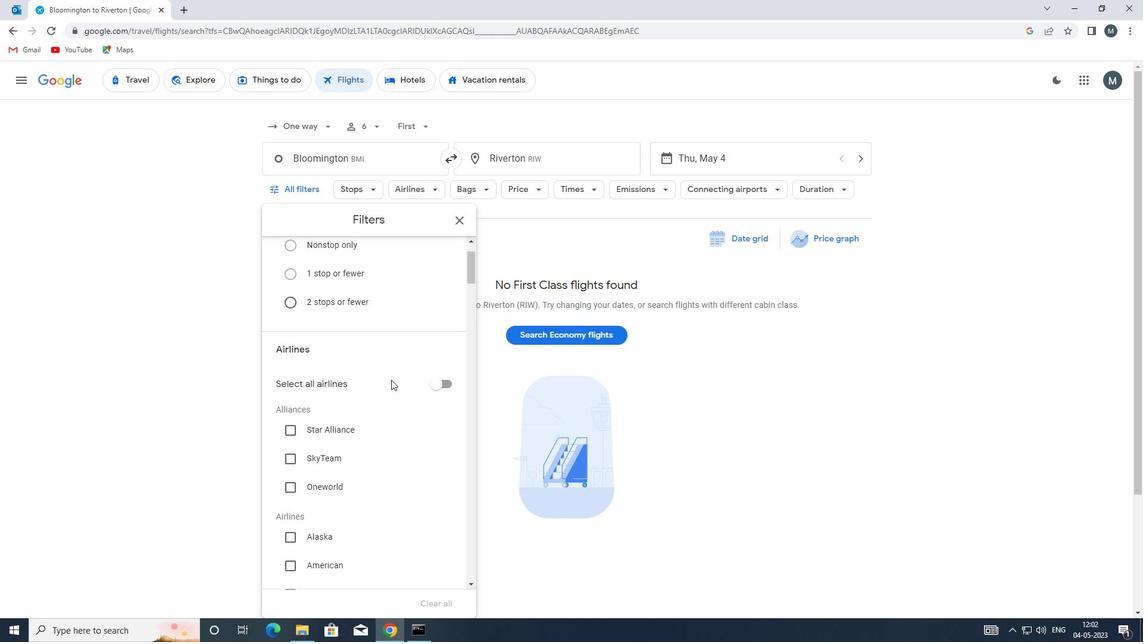 
Action: Mouse scrolled (390, 379) with delta (0, 0)
Screenshot: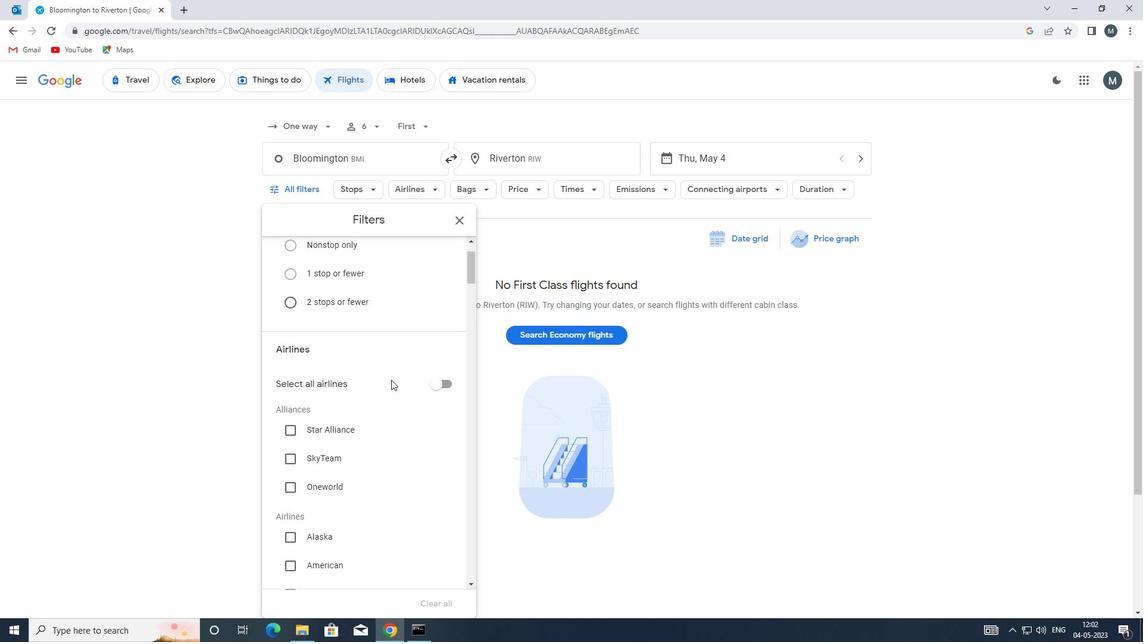 
Action: Mouse moved to (385, 381)
Screenshot: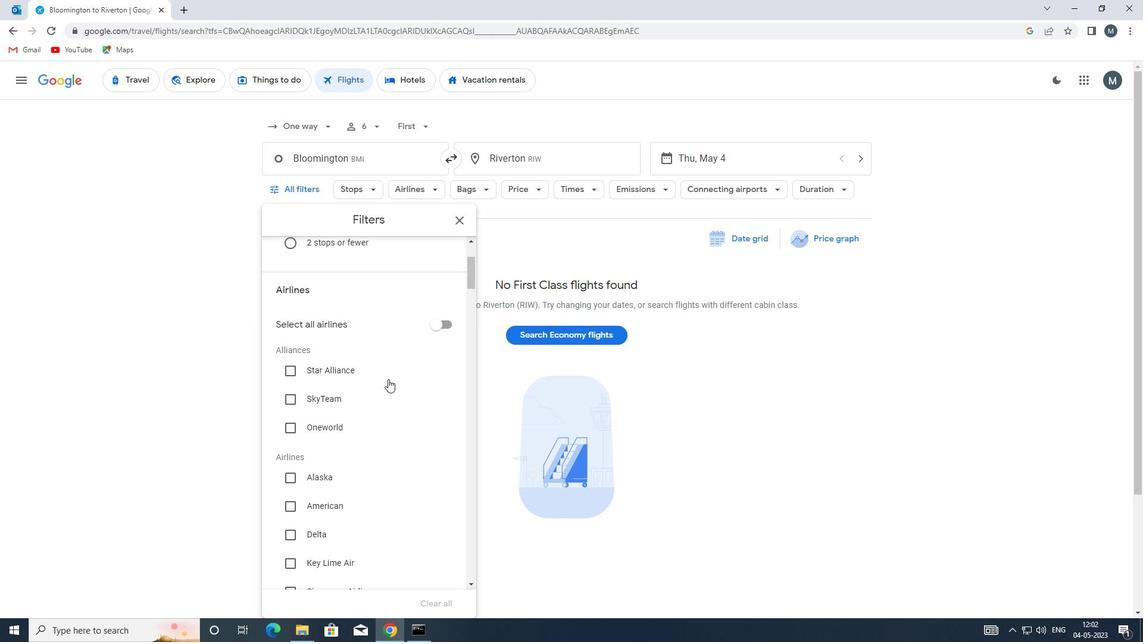 
Action: Mouse scrolled (385, 381) with delta (0, 0)
Screenshot: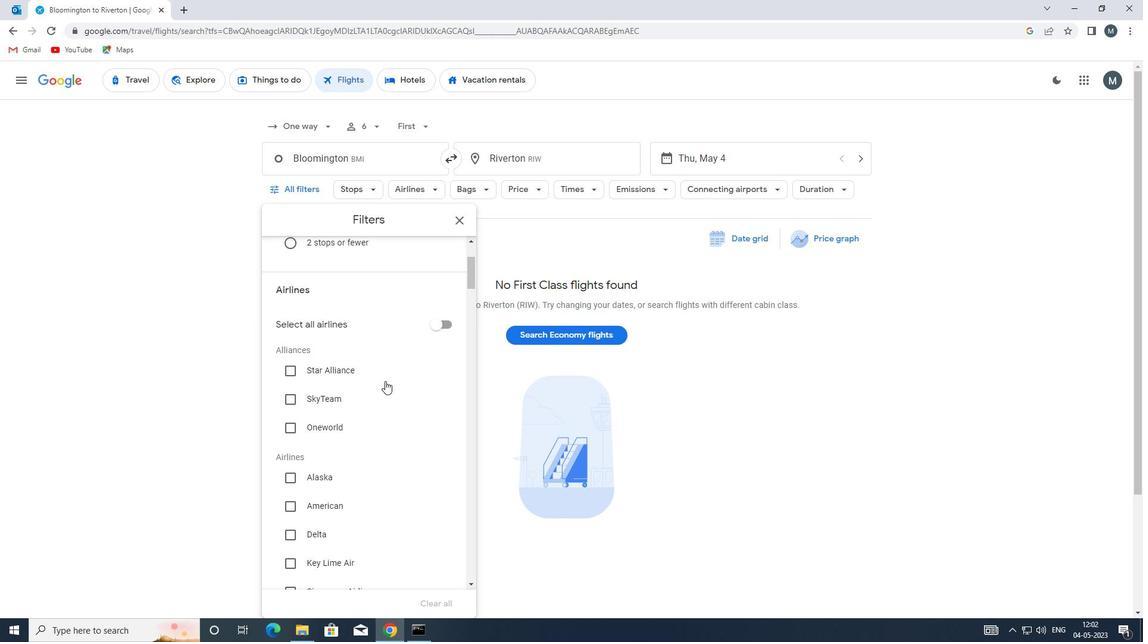 
Action: Mouse moved to (384, 383)
Screenshot: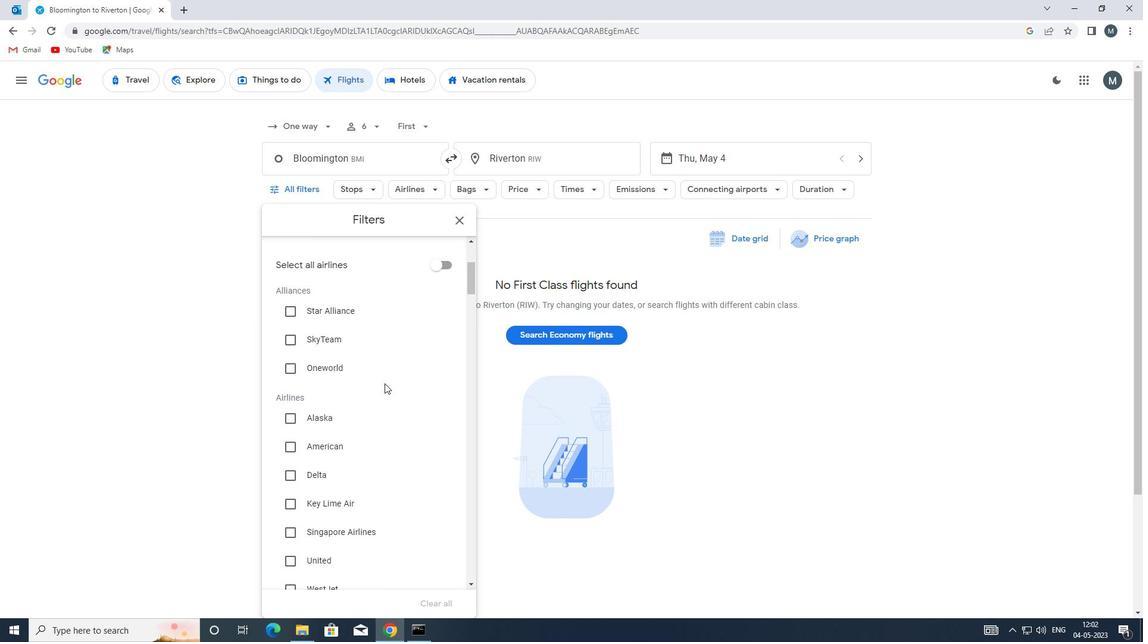 
Action: Mouse scrolled (384, 382) with delta (0, 0)
Screenshot: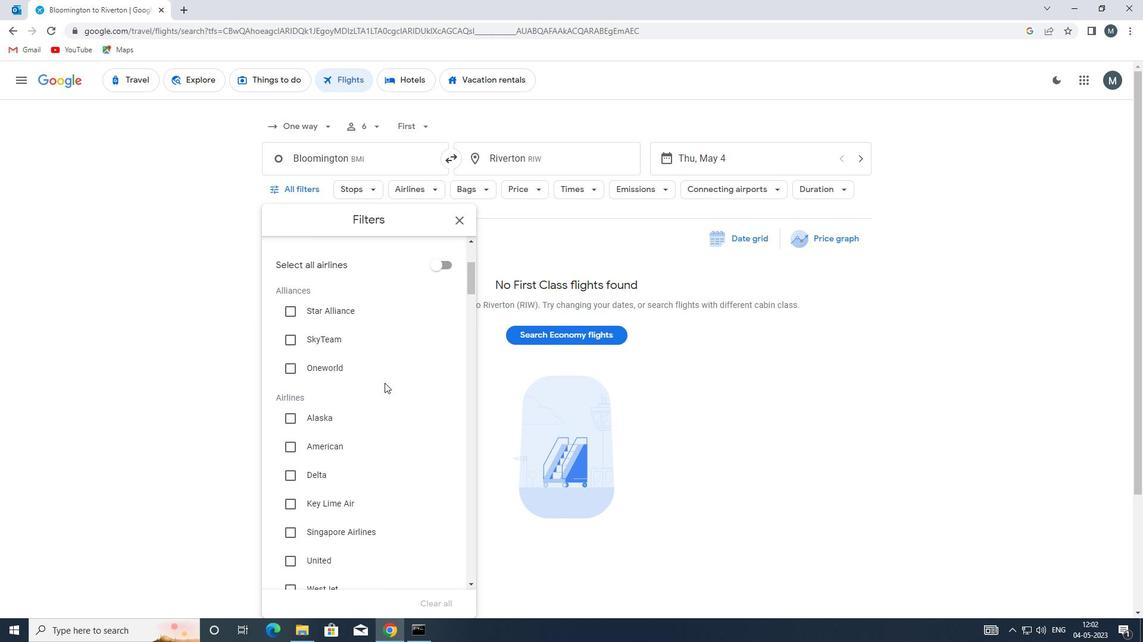 
Action: Mouse moved to (384, 382)
Screenshot: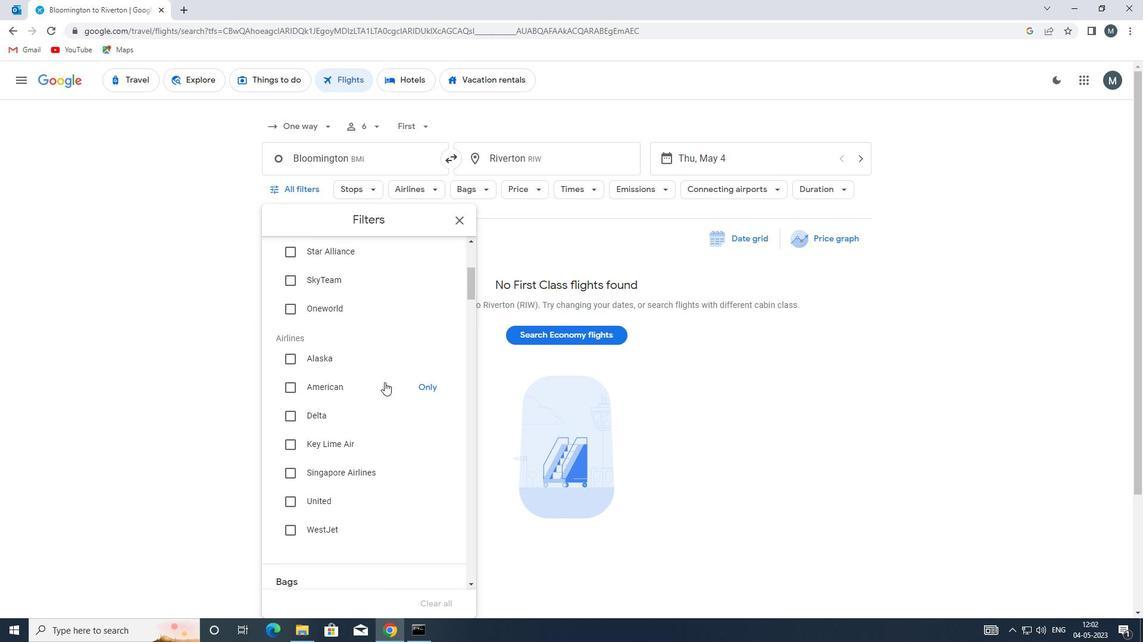 
Action: Mouse scrolled (384, 381) with delta (0, 0)
Screenshot: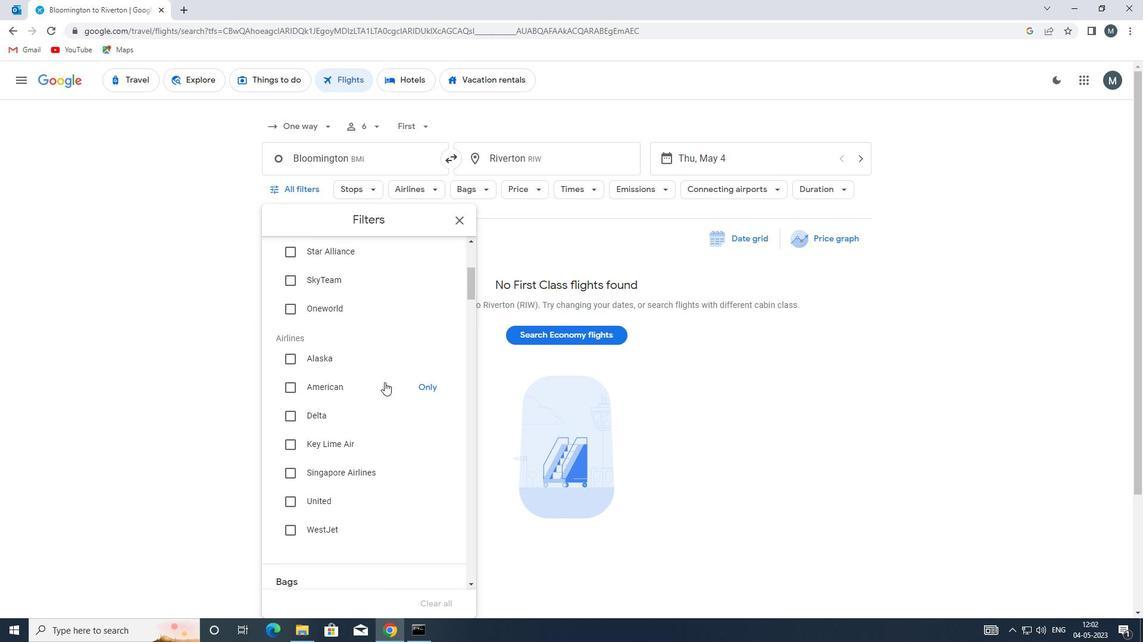 
Action: Mouse moved to (372, 383)
Screenshot: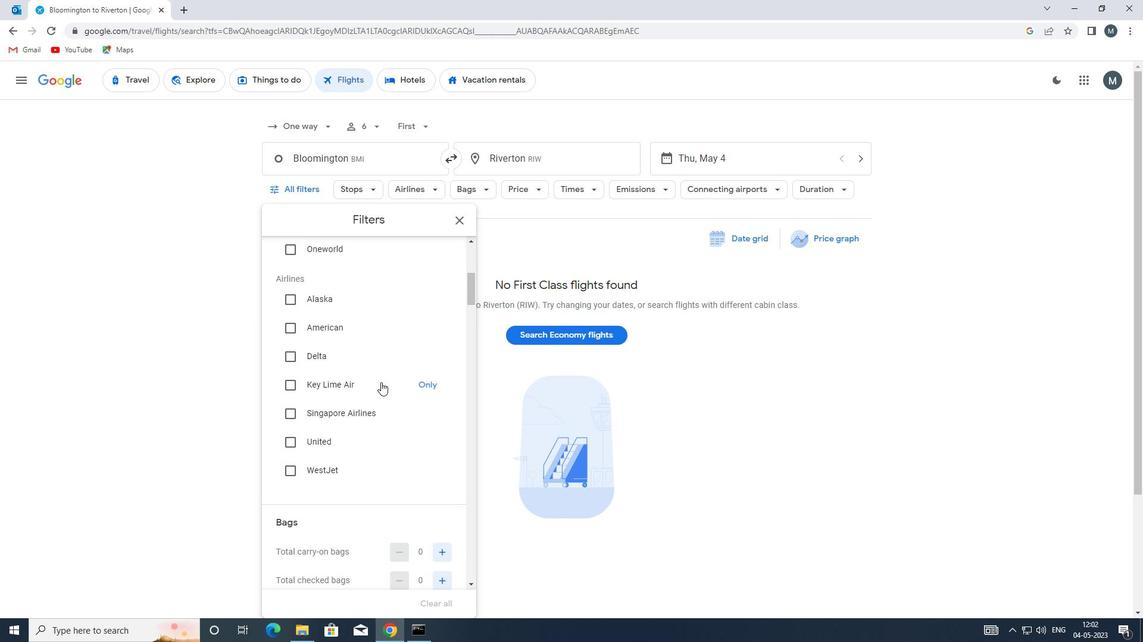 
Action: Mouse scrolled (372, 382) with delta (0, 0)
Screenshot: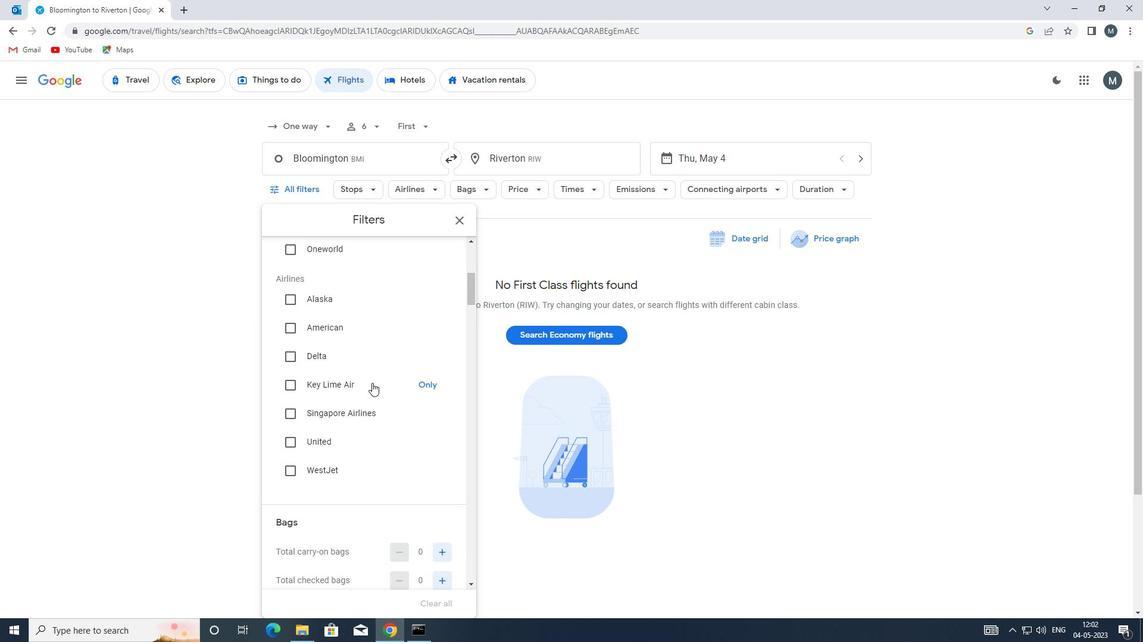 
Action: Mouse moved to (367, 385)
Screenshot: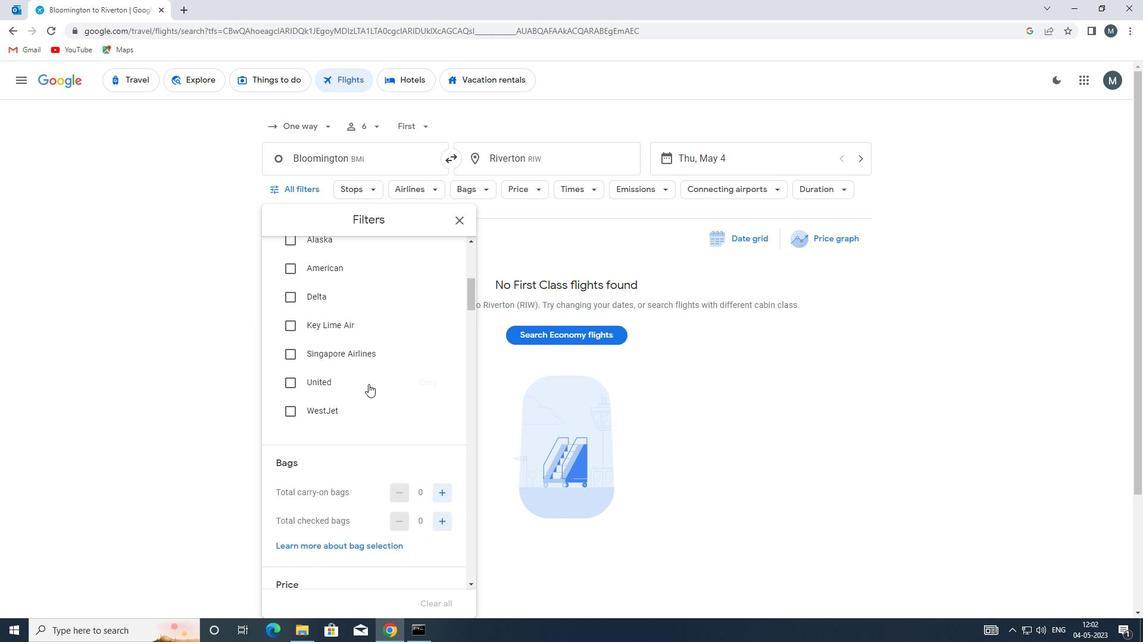 
Action: Mouse scrolled (367, 385) with delta (0, 0)
Screenshot: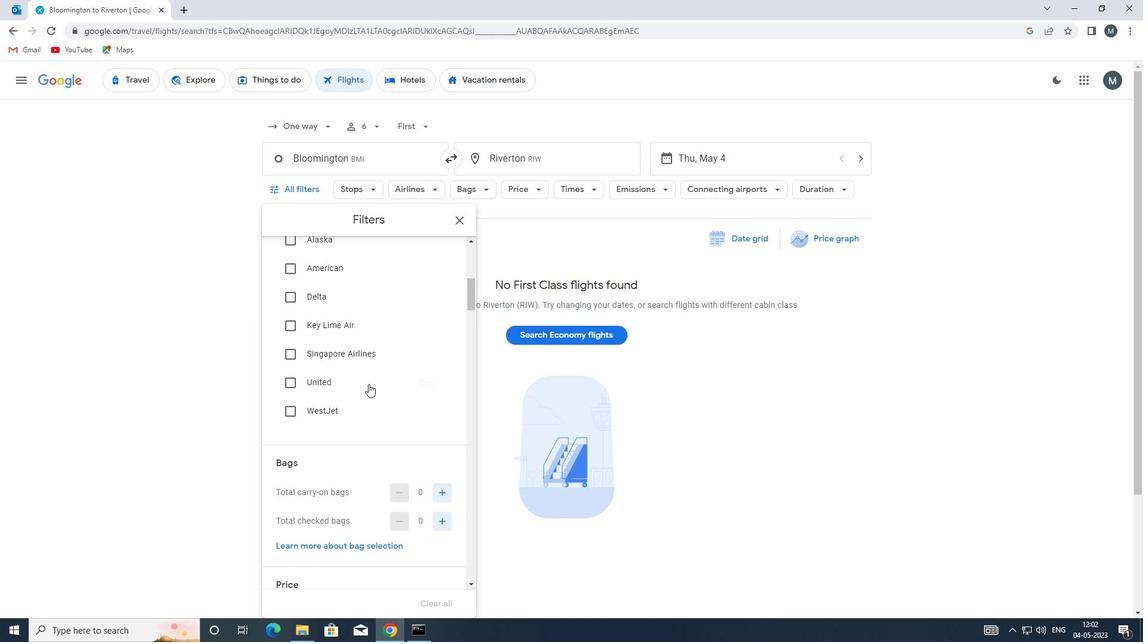 
Action: Mouse moved to (441, 464)
Screenshot: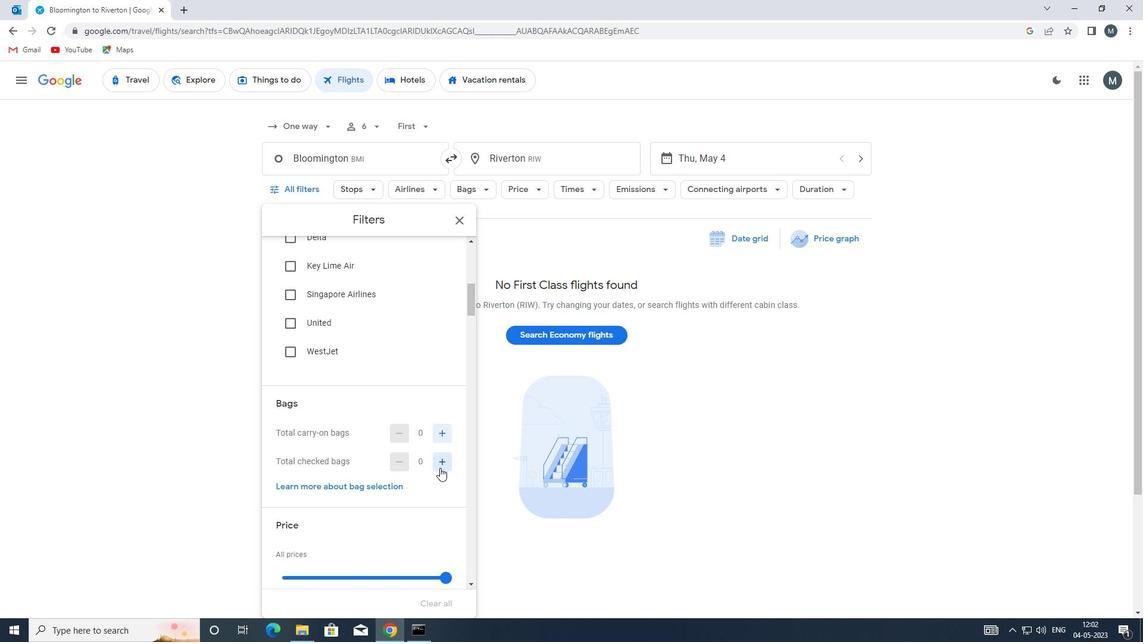 
Action: Mouse pressed left at (441, 464)
Screenshot: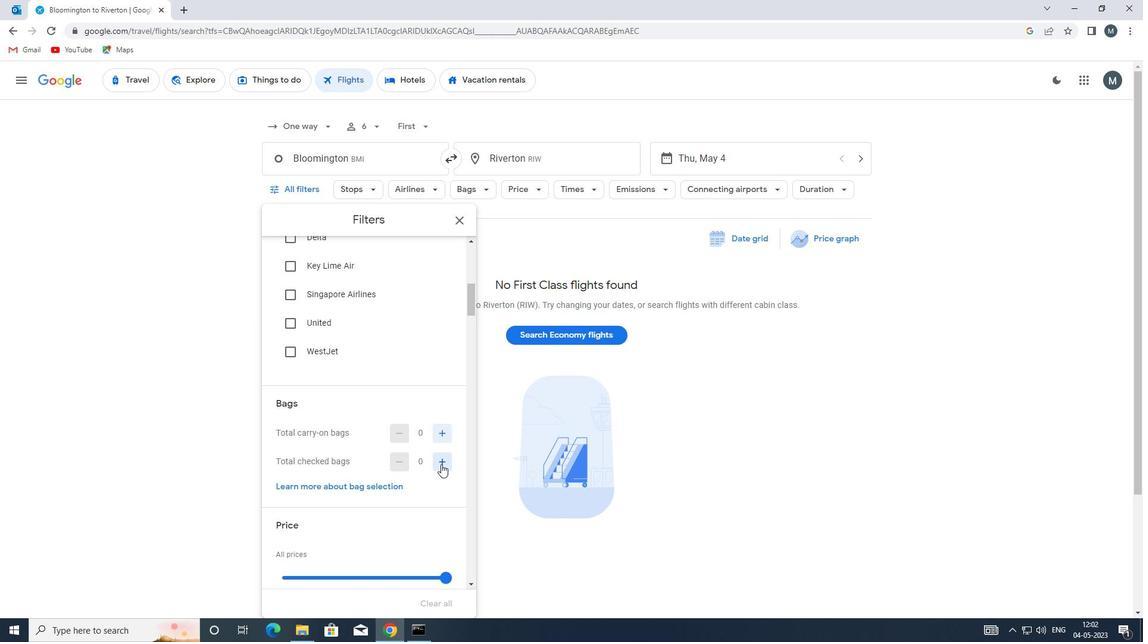 
Action: Mouse pressed left at (441, 464)
Screenshot: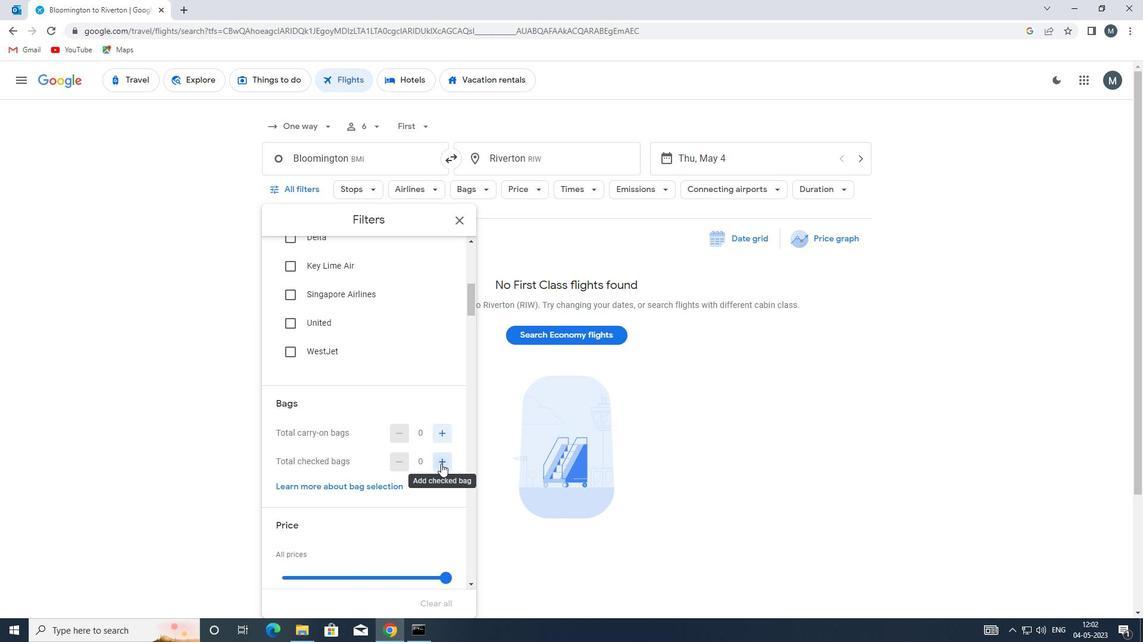 
Action: Mouse moved to (335, 428)
Screenshot: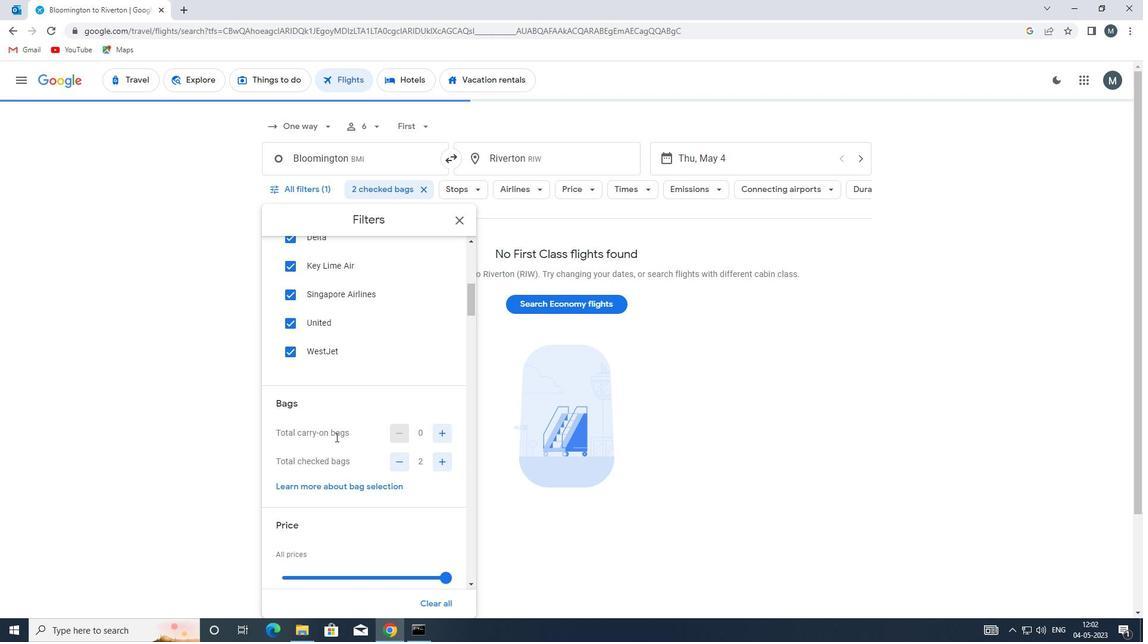 
Action: Mouse scrolled (335, 427) with delta (0, 0)
Screenshot: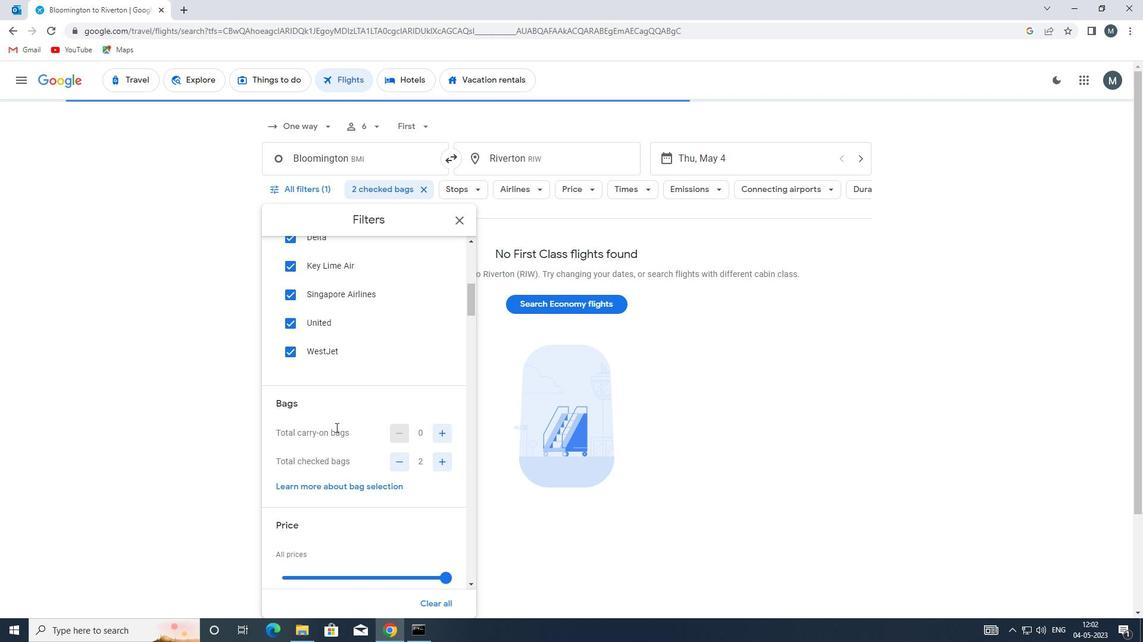 
Action: Mouse scrolled (335, 427) with delta (0, 0)
Screenshot: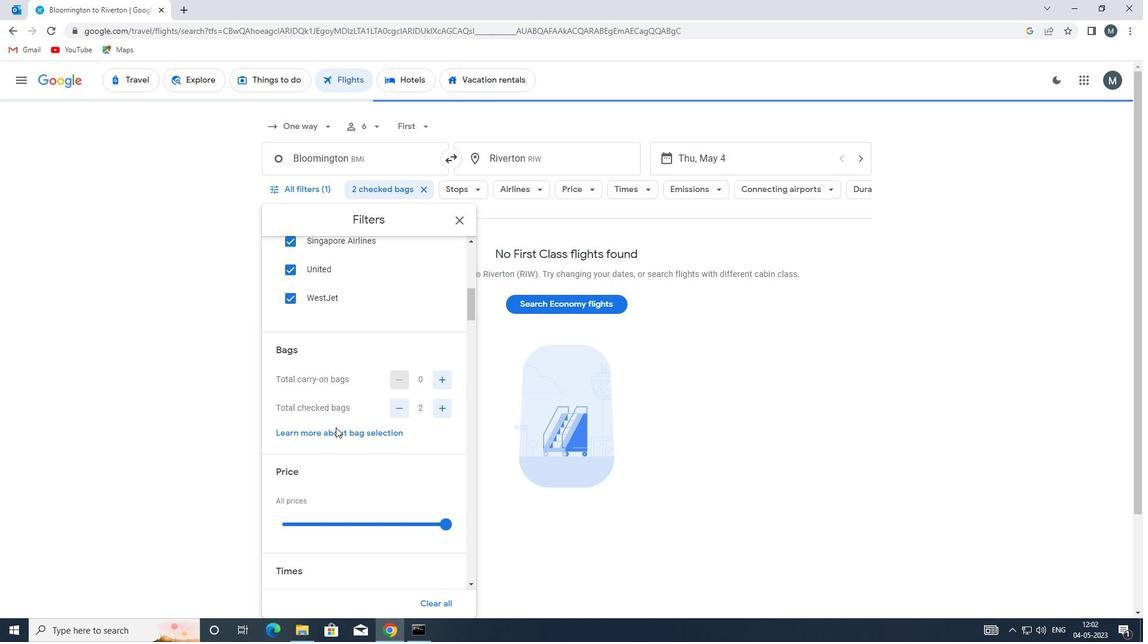 
Action: Mouse moved to (323, 460)
Screenshot: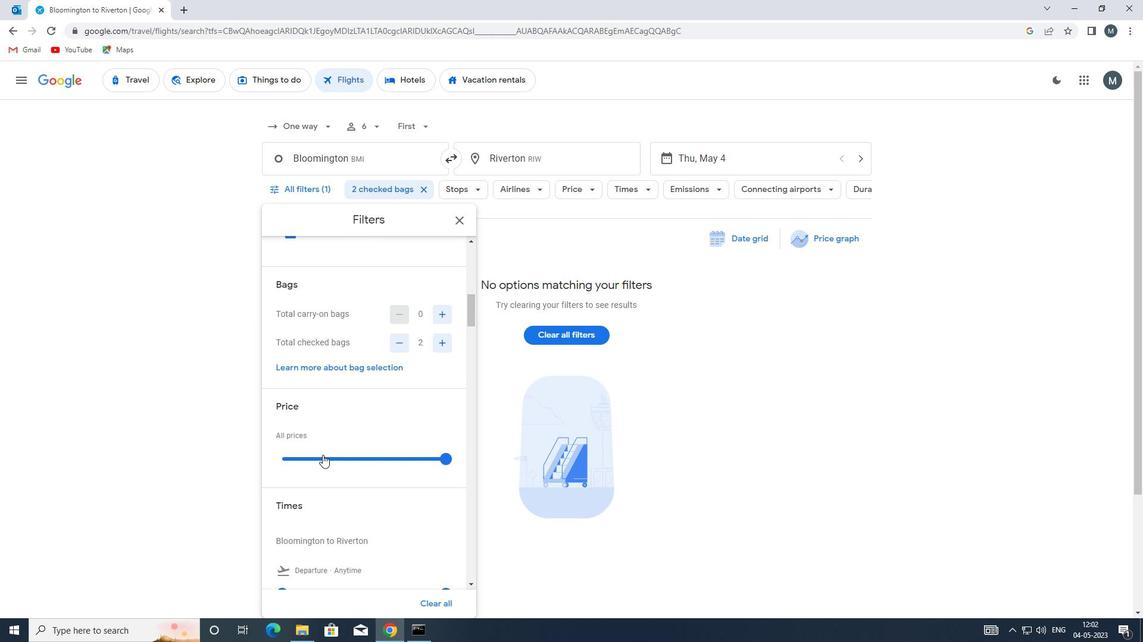 
Action: Mouse pressed left at (323, 460)
Screenshot: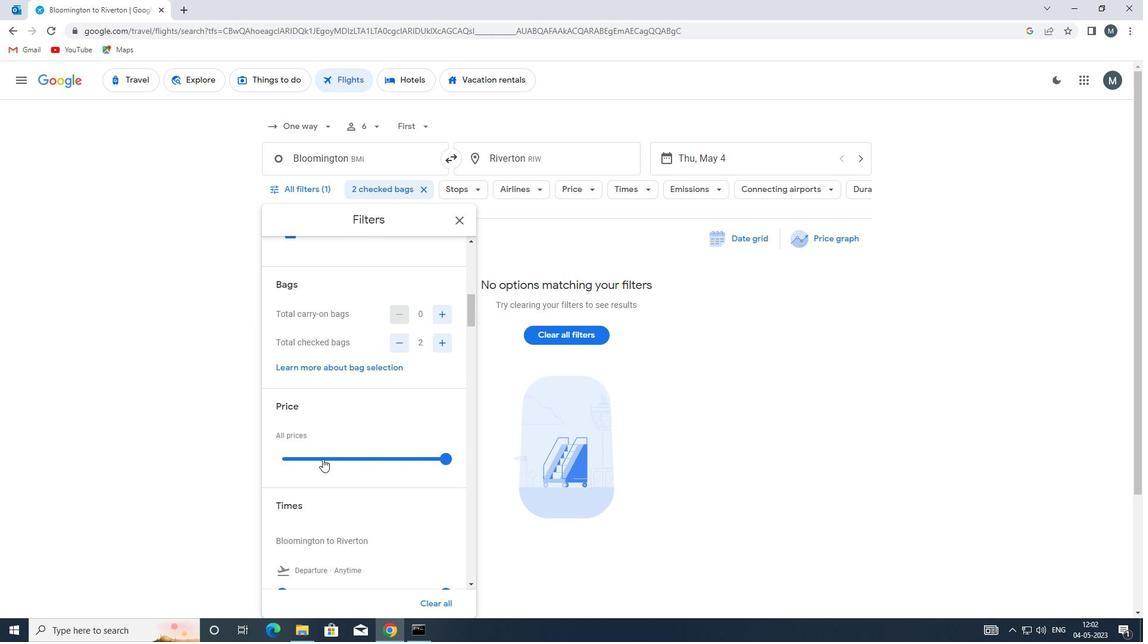 
Action: Mouse moved to (325, 457)
Screenshot: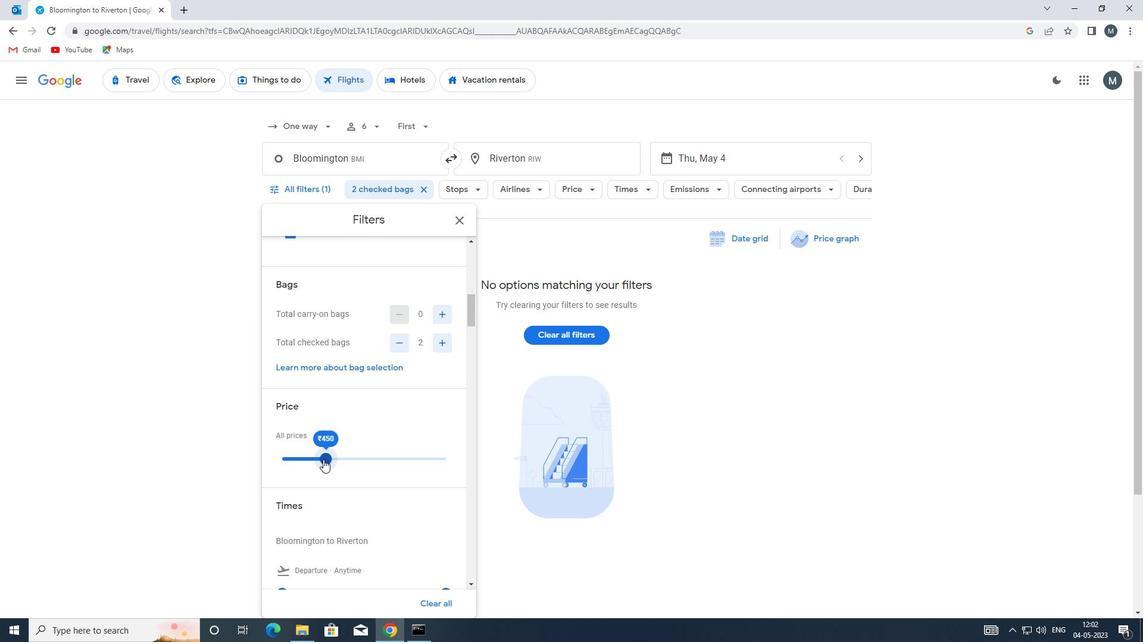 
Action: Mouse pressed left at (325, 457)
Screenshot: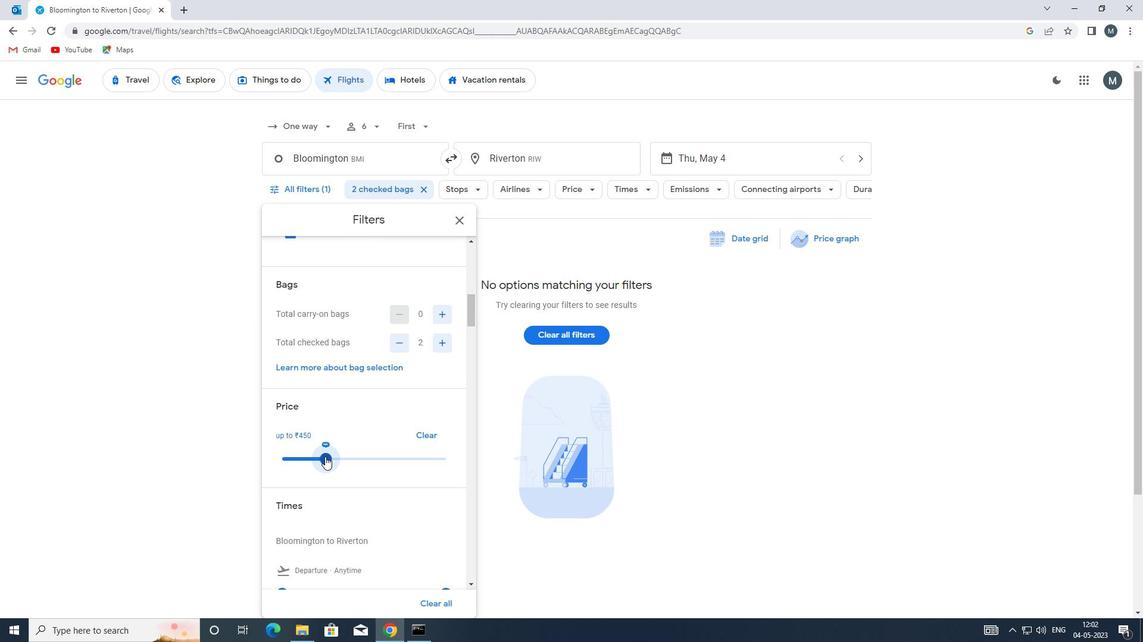 
Action: Mouse moved to (360, 420)
Screenshot: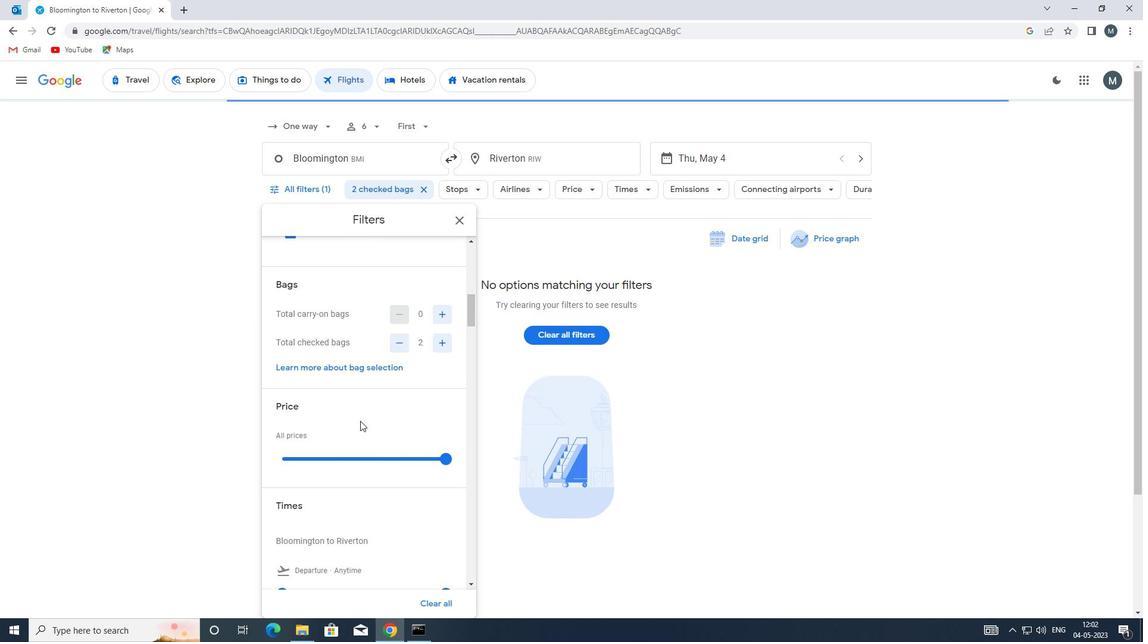 
Action: Mouse scrolled (360, 419) with delta (0, 0)
Screenshot: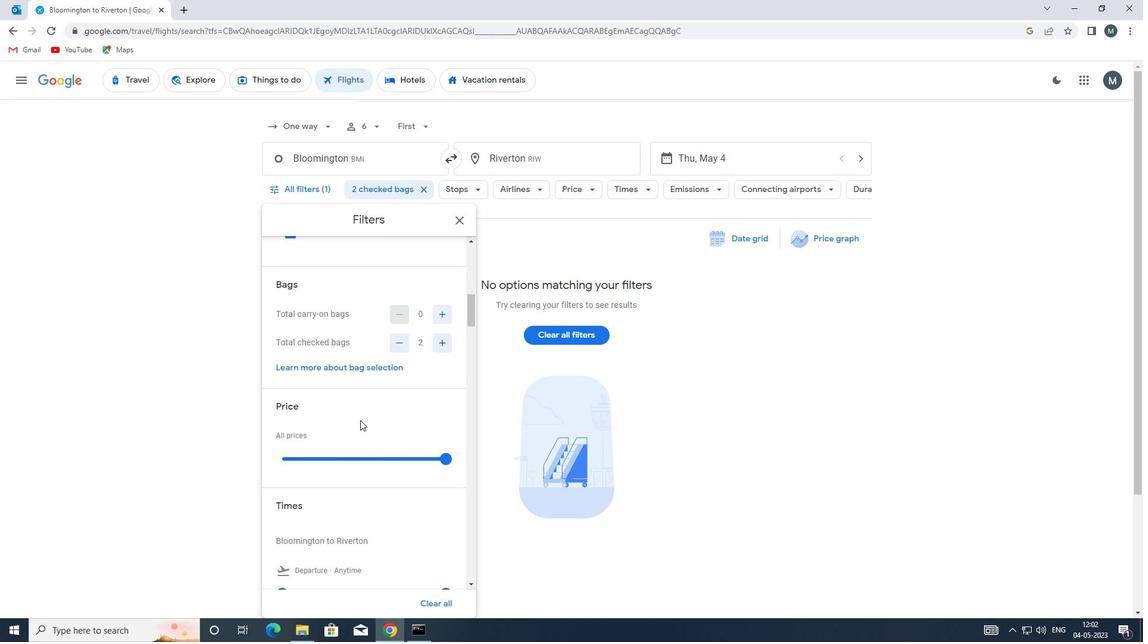 
Action: Mouse moved to (339, 419)
Screenshot: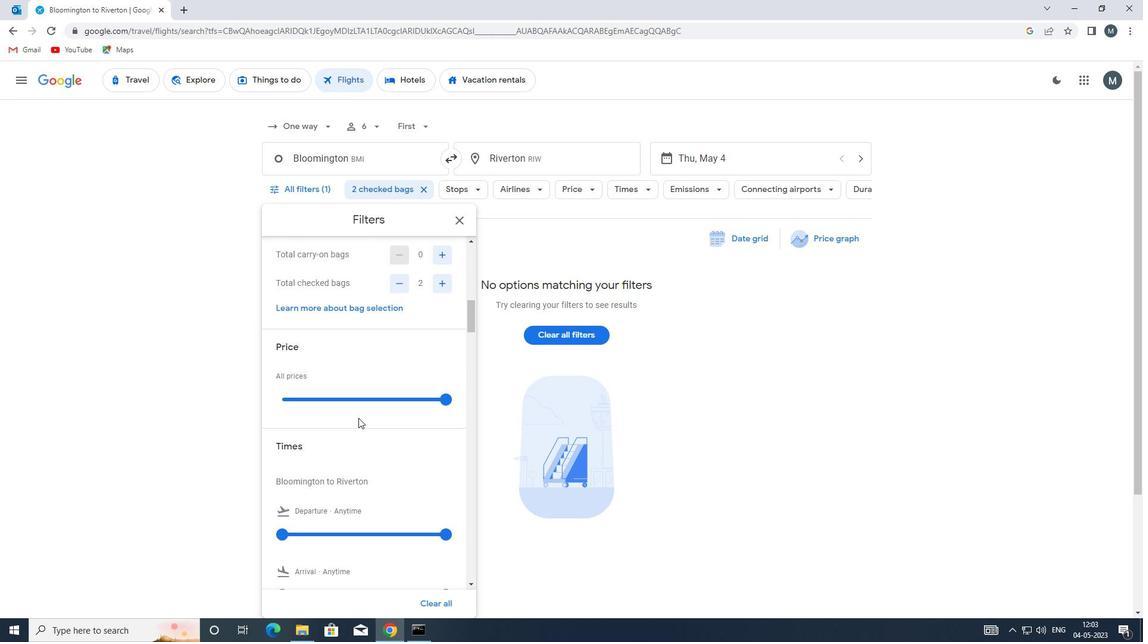 
Action: Mouse scrolled (339, 418) with delta (0, 0)
Screenshot: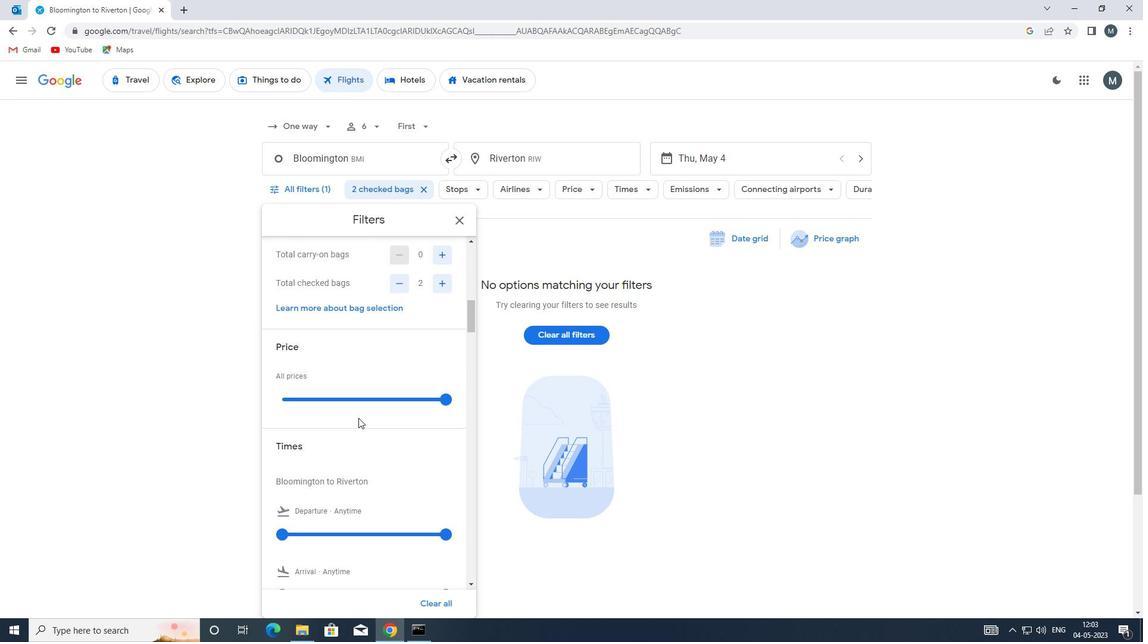 
Action: Mouse moved to (338, 420)
Screenshot: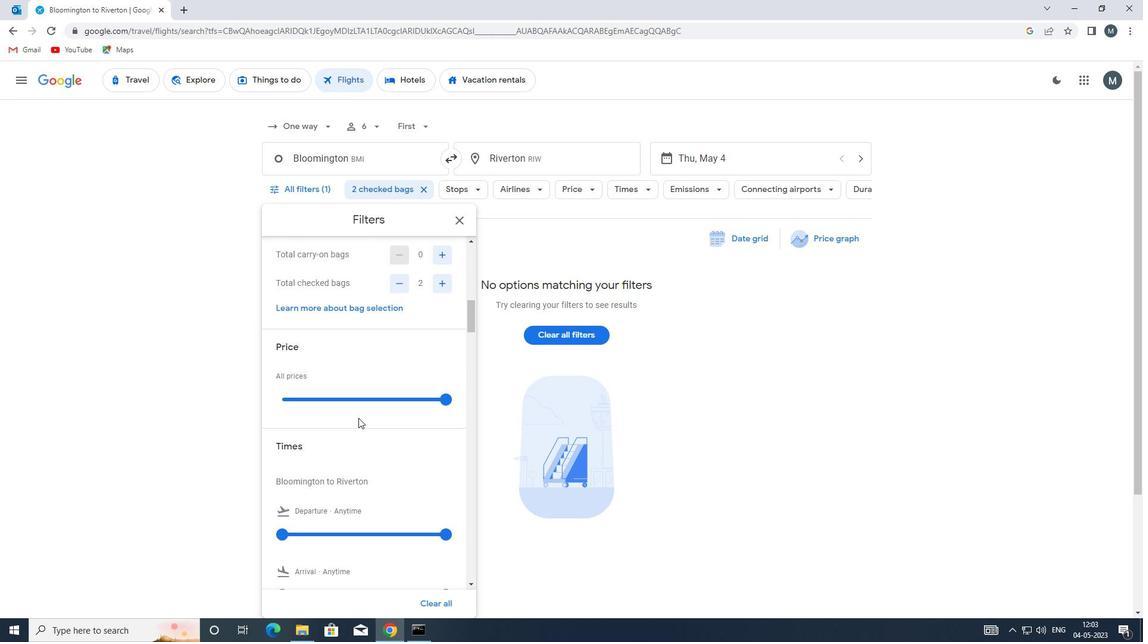 
Action: Mouse scrolled (338, 419) with delta (0, 0)
Screenshot: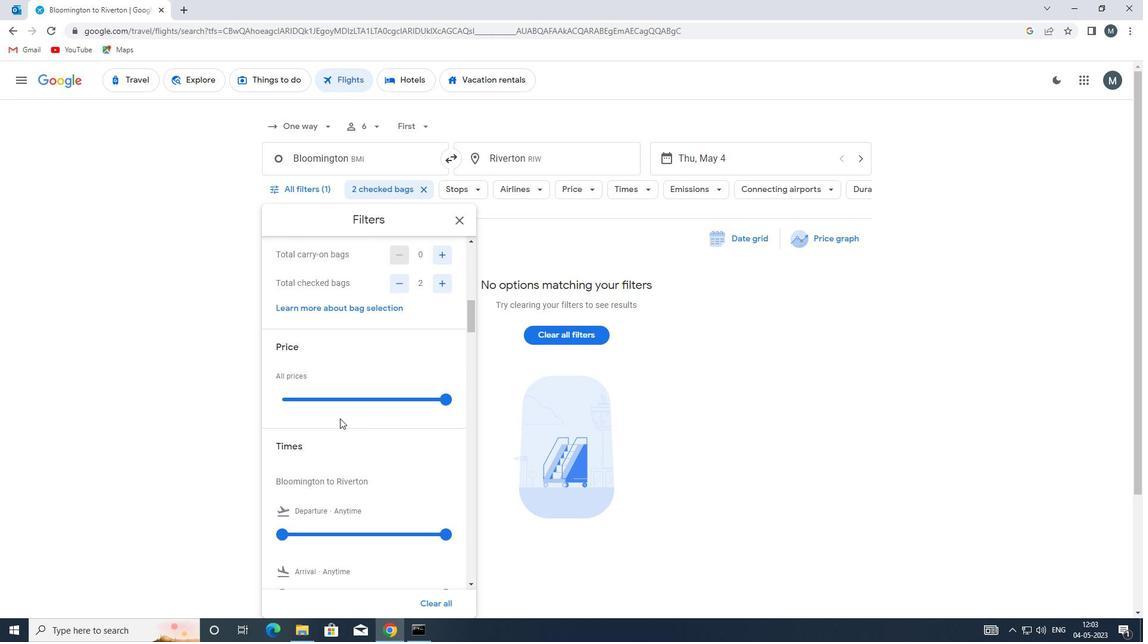 
Action: Mouse moved to (280, 413)
Screenshot: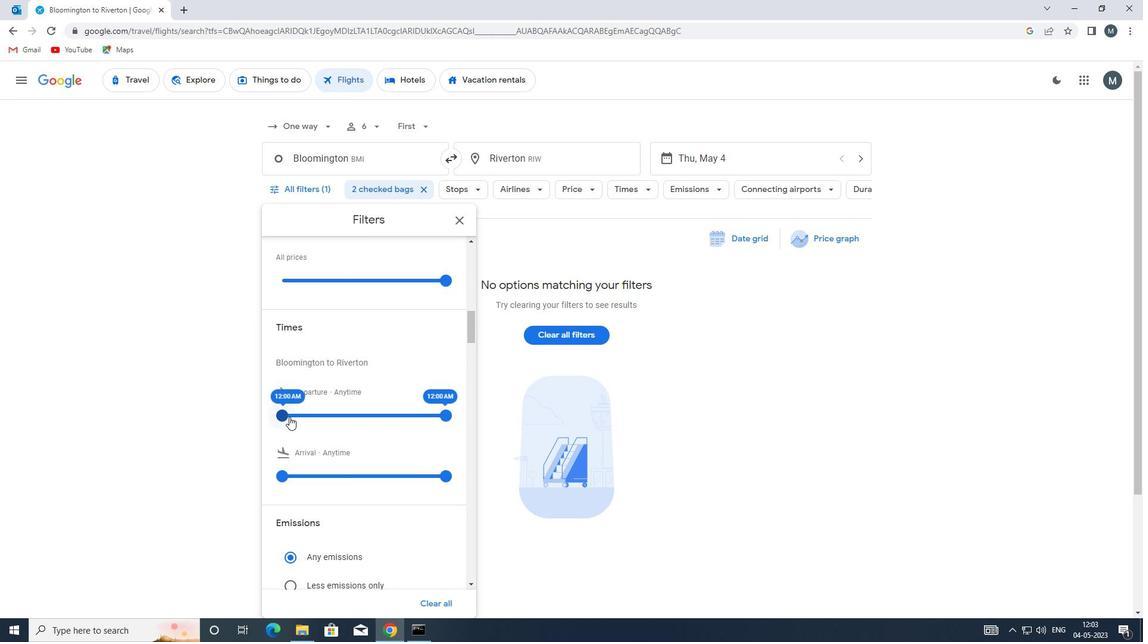 
Action: Mouse pressed left at (280, 413)
Screenshot: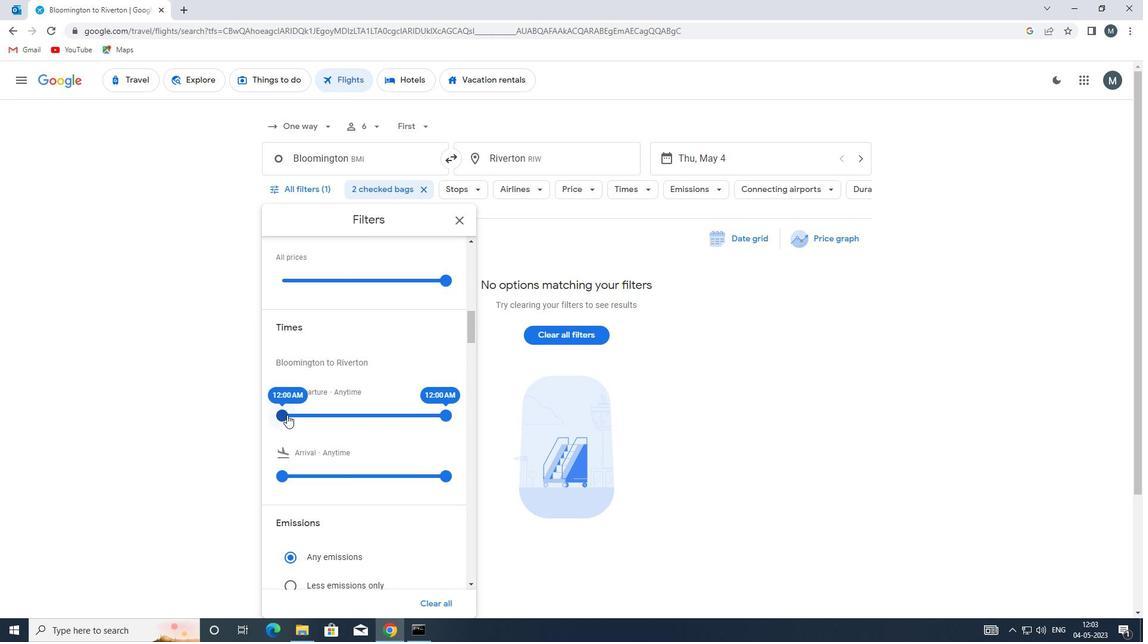 
Action: Mouse moved to (442, 415)
Screenshot: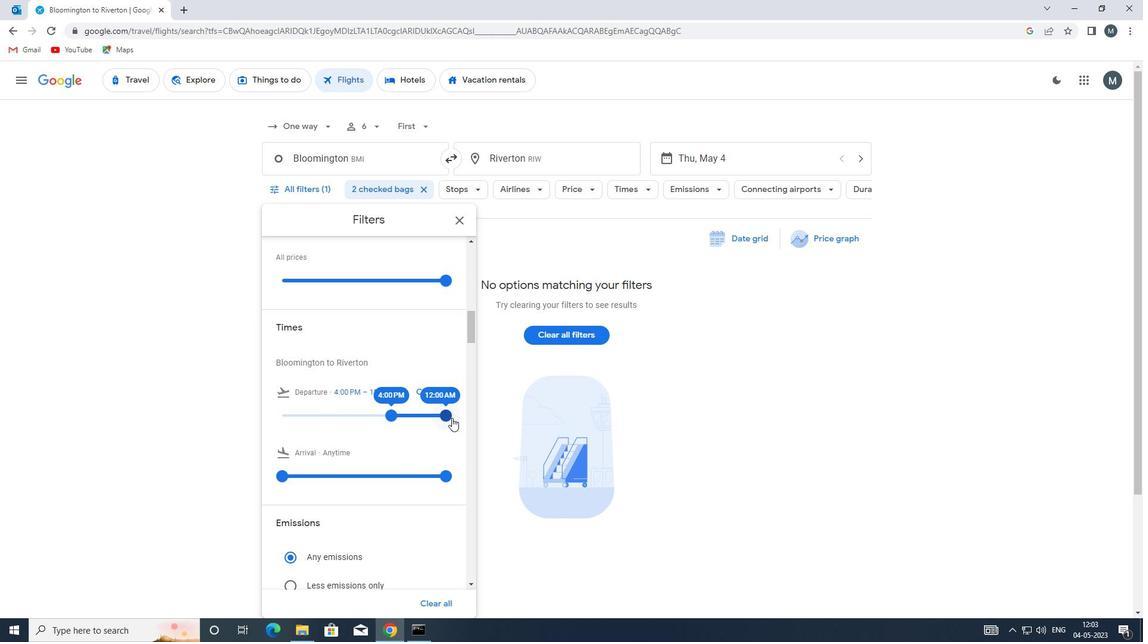 
Action: Mouse pressed left at (442, 415)
Screenshot: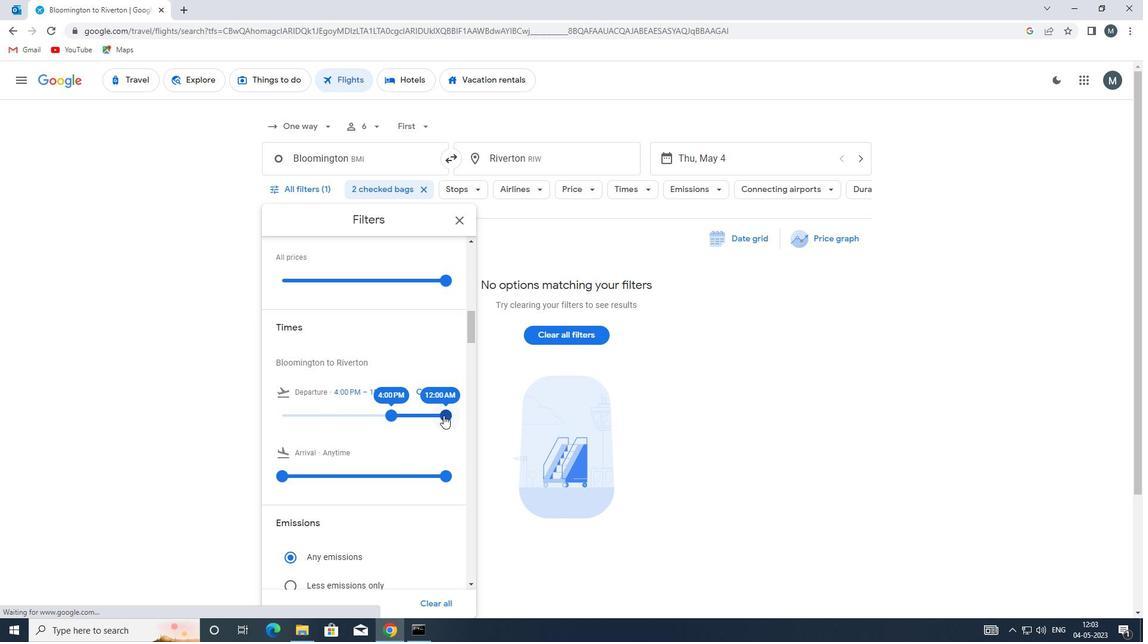 
Action: Mouse moved to (393, 413)
Screenshot: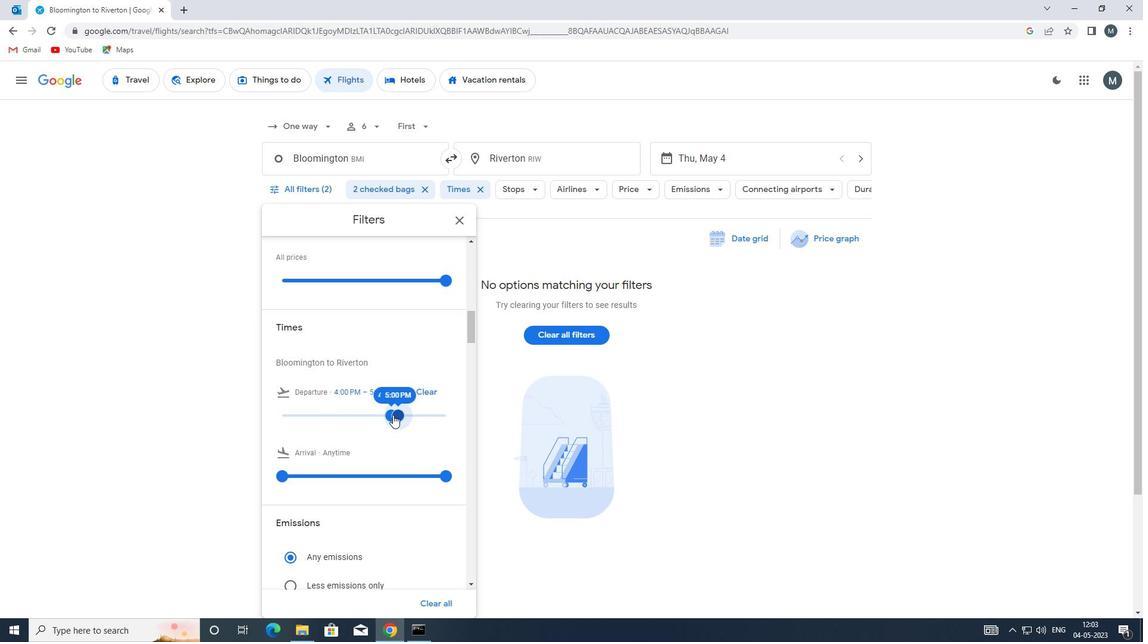 
Action: Mouse scrolled (393, 413) with delta (0, 0)
Screenshot: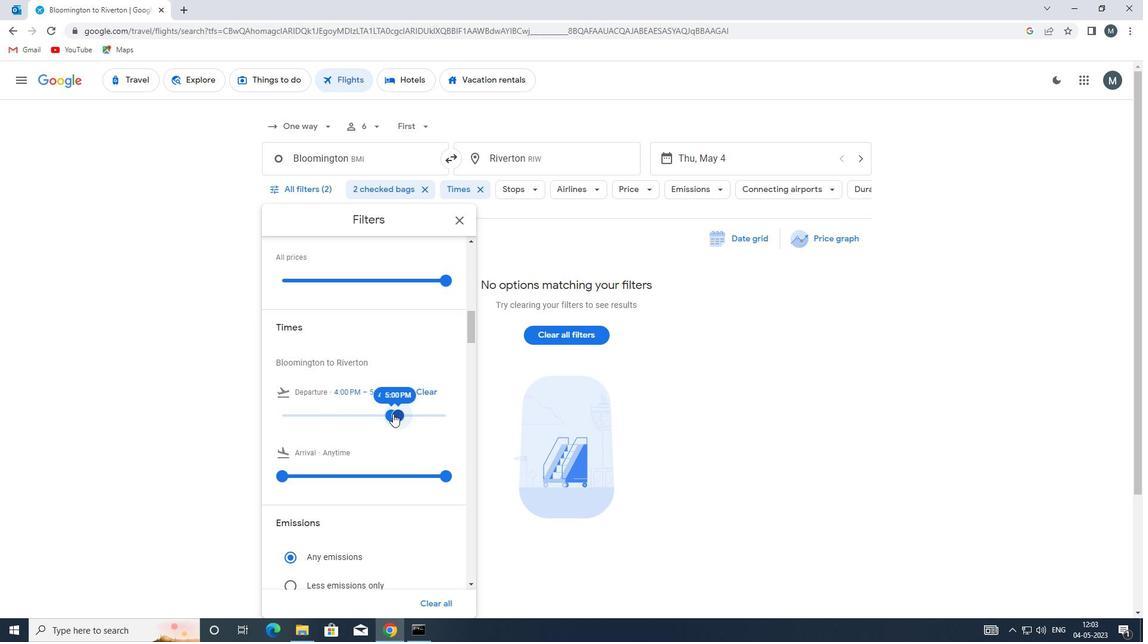 
Action: Mouse scrolled (393, 413) with delta (0, 0)
Screenshot: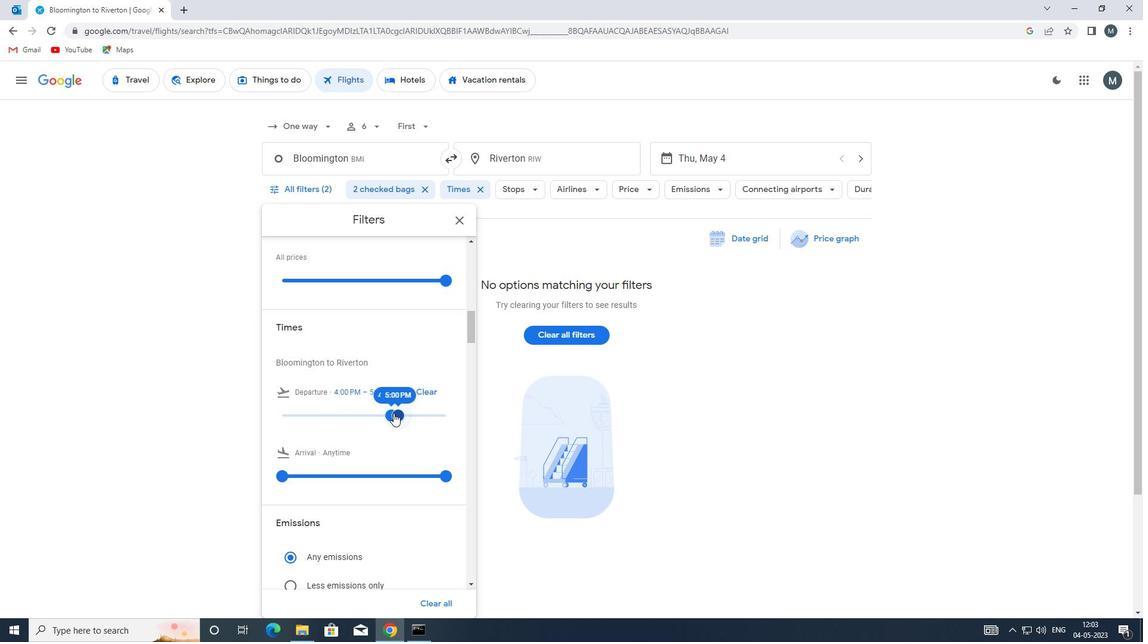 
Action: Mouse moved to (457, 217)
Screenshot: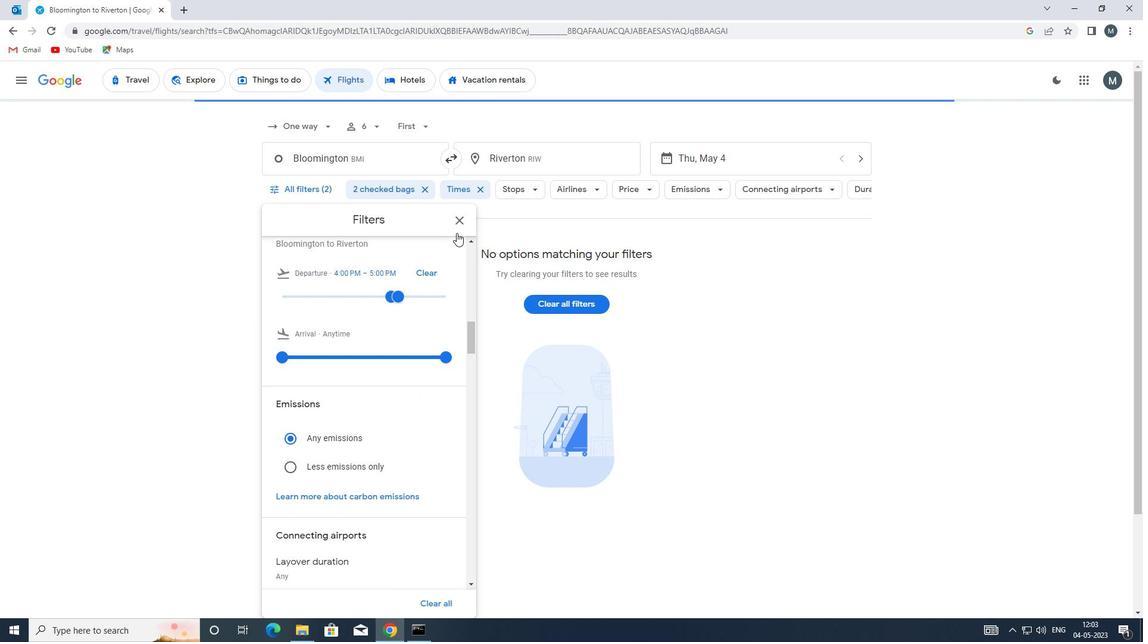 
Action: Mouse pressed left at (457, 217)
Screenshot: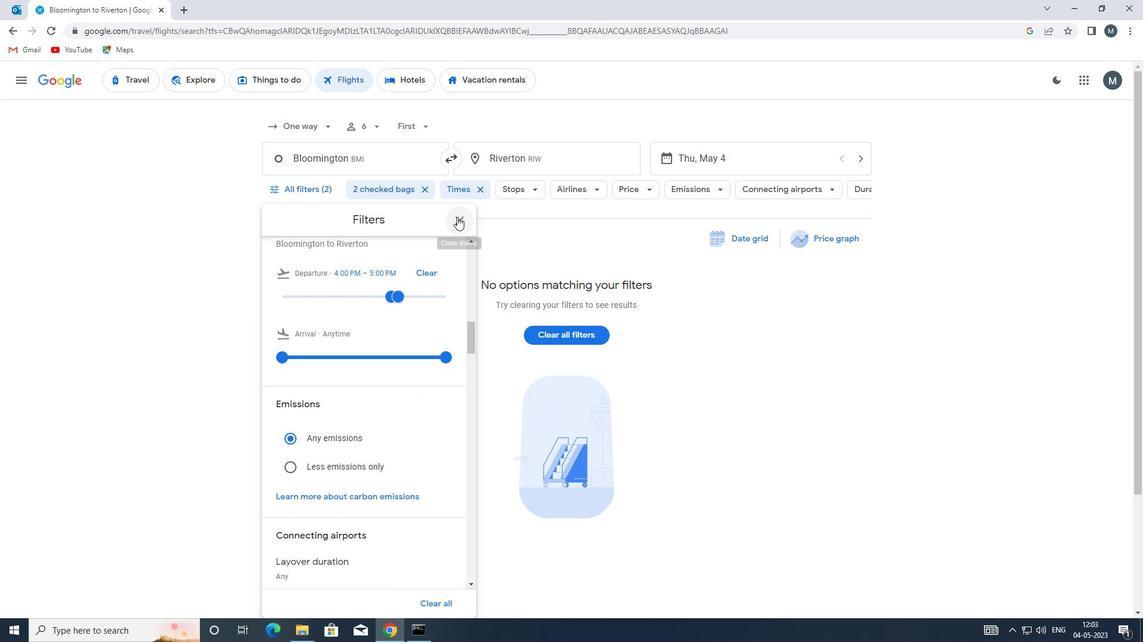 
